 Task: Create Issue Issue0000000076 in Backlog  in Scrum Project Project0000000016 in Jira. Create Issue Issue0000000077 in Backlog  in Scrum Project Project0000000016 in Jira. Create Issue Issue0000000078 in Backlog  in Scrum Project Project0000000016 in Jira. Create Issue Issue0000000079 in Backlog  in Scrum Project Project0000000016 in Jira. Create Issue Issue0000000080 in Backlog  in Scrum Project Project0000000016 in Jira
Action: Mouse moved to (291, 85)
Screenshot: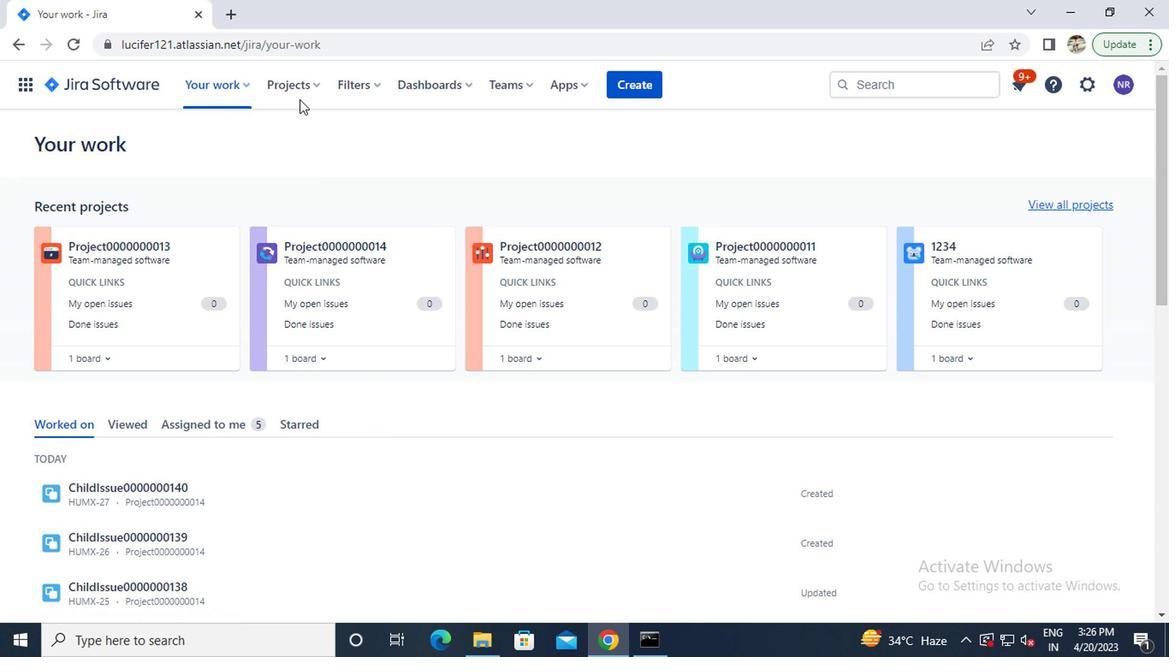 
Action: Mouse pressed left at (291, 85)
Screenshot: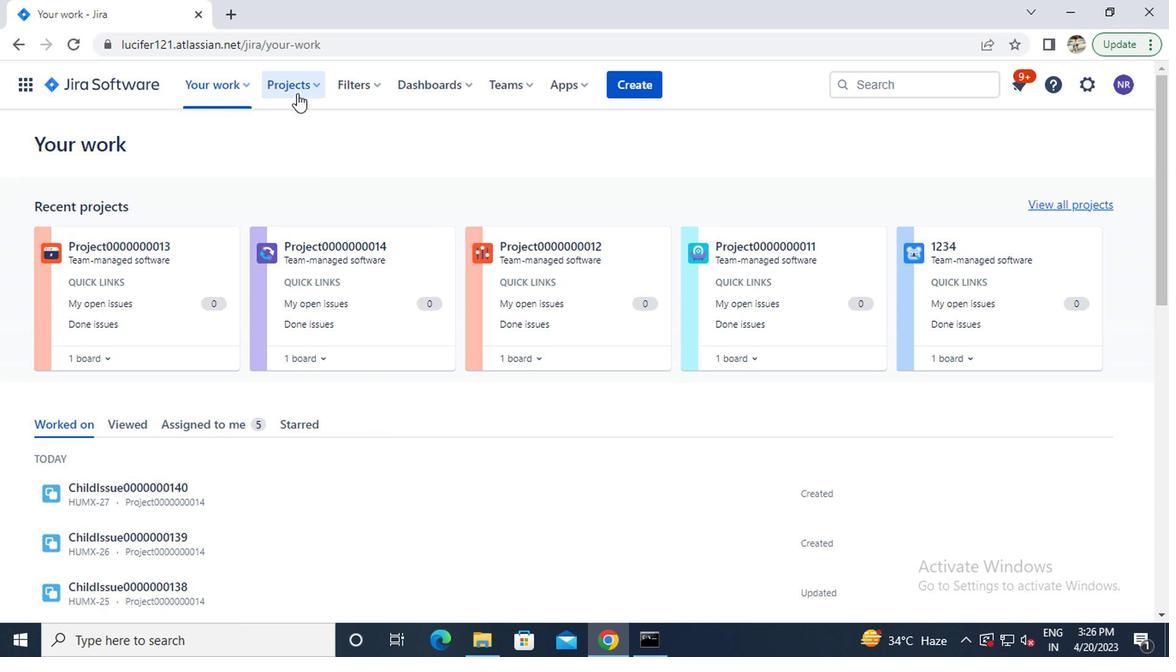 
Action: Mouse moved to (341, 252)
Screenshot: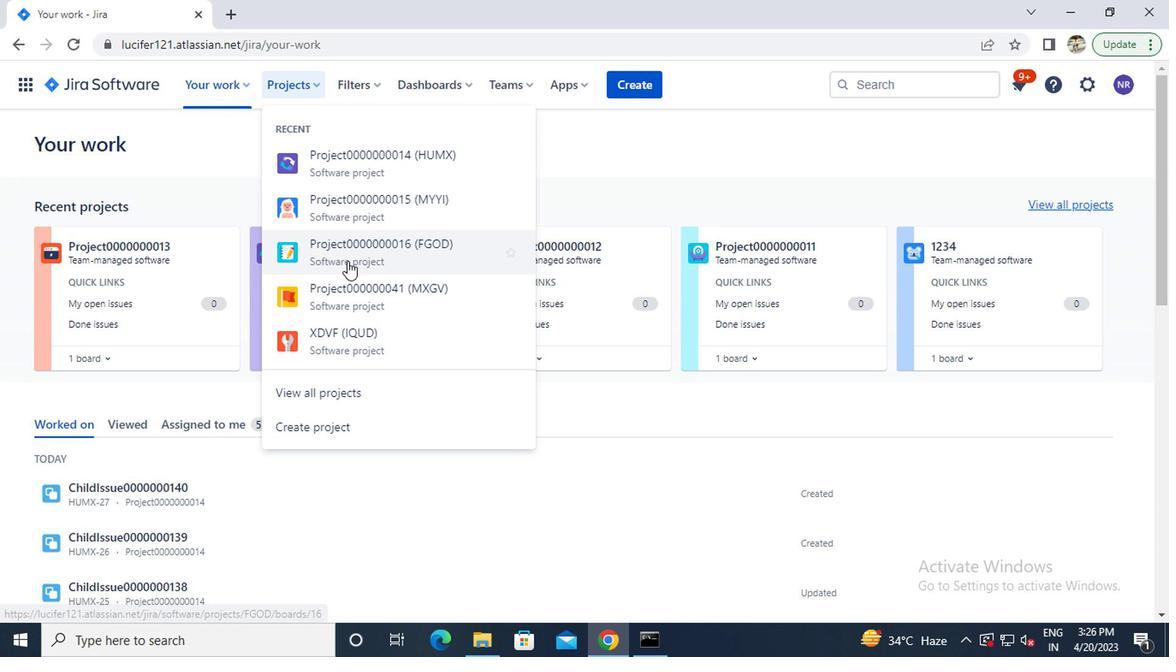 
Action: Mouse pressed left at (341, 252)
Screenshot: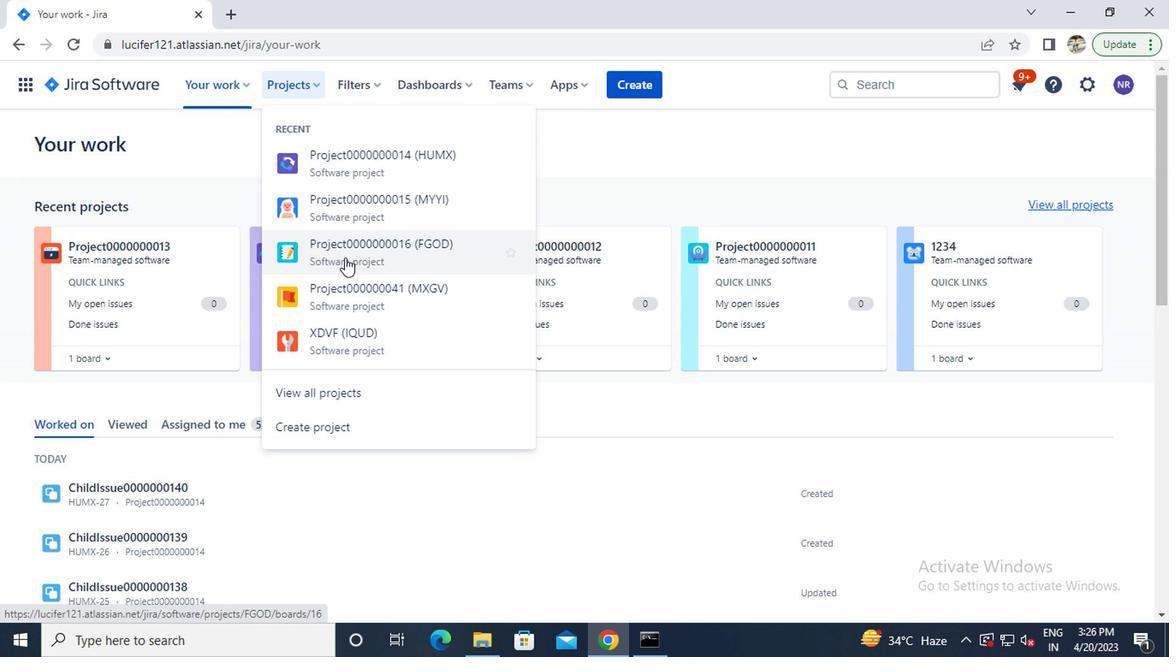 
Action: Mouse moved to (623, 85)
Screenshot: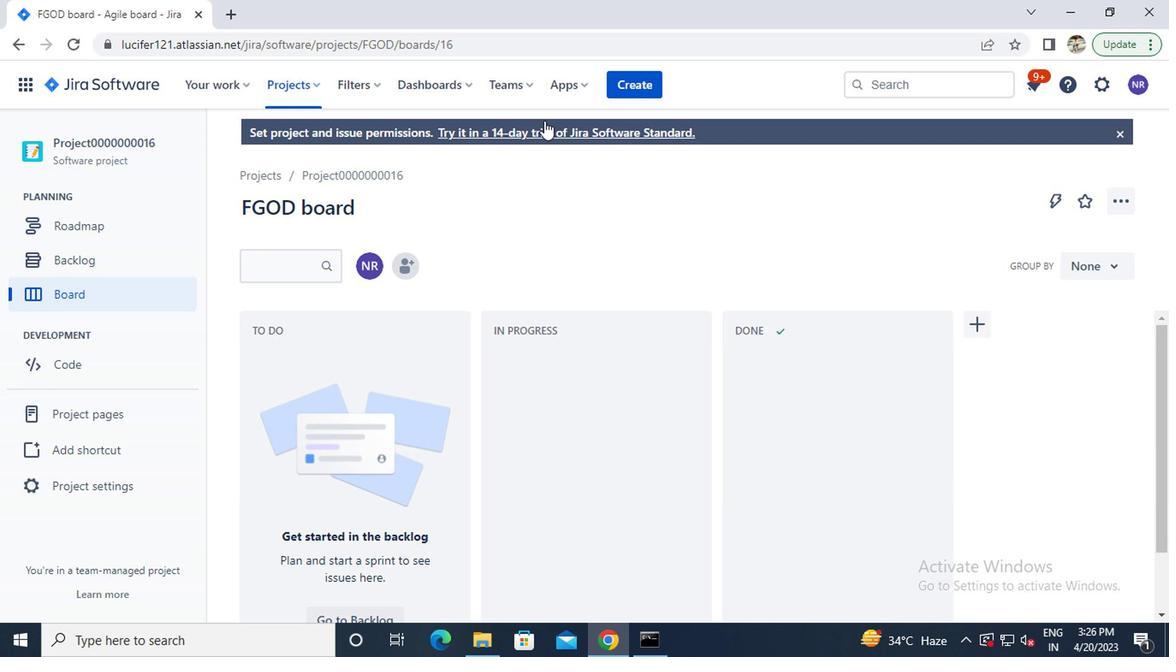
Action: Mouse pressed left at (623, 85)
Screenshot: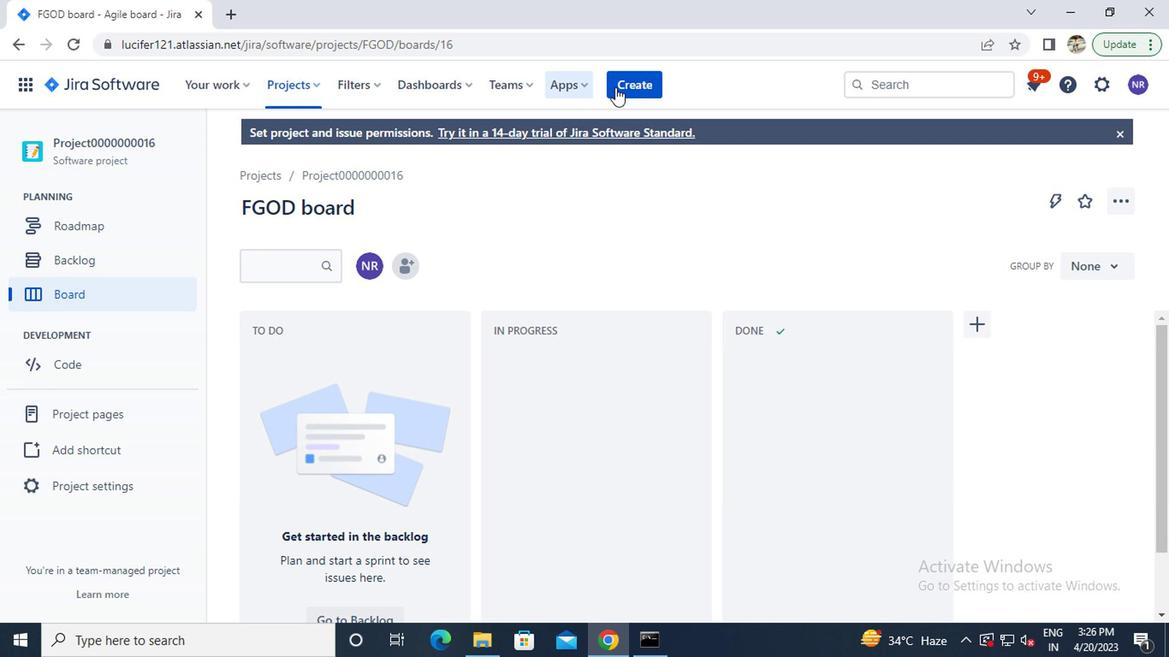 
Action: Mouse moved to (518, 334)
Screenshot: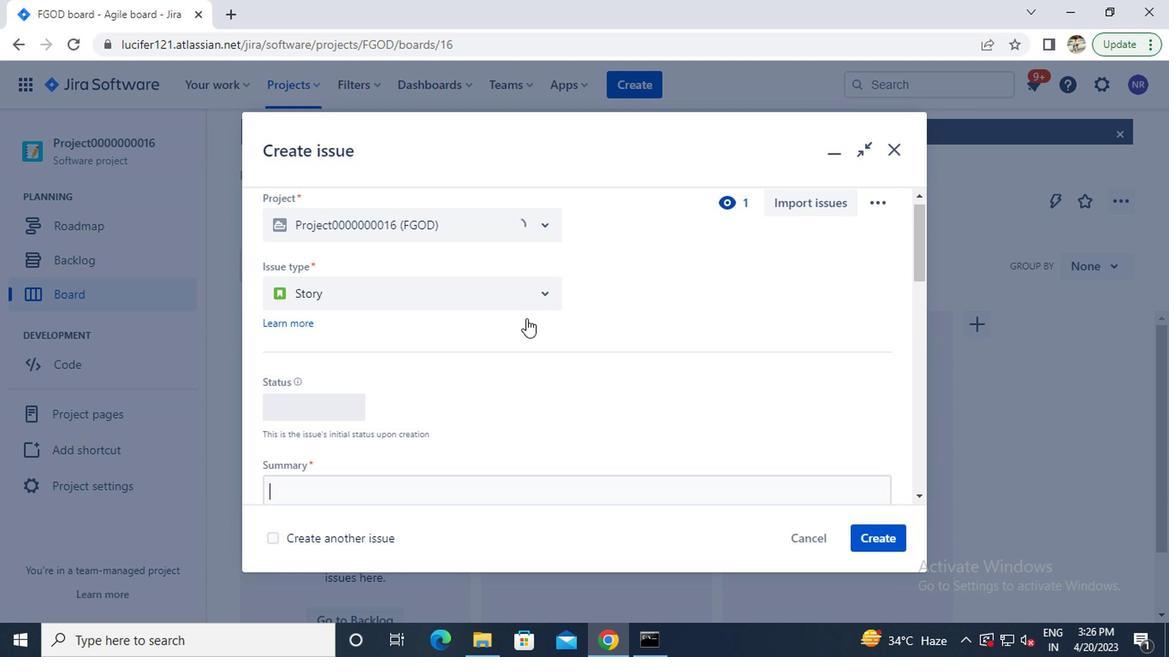 
Action: Mouse scrolled (518, 333) with delta (0, 0)
Screenshot: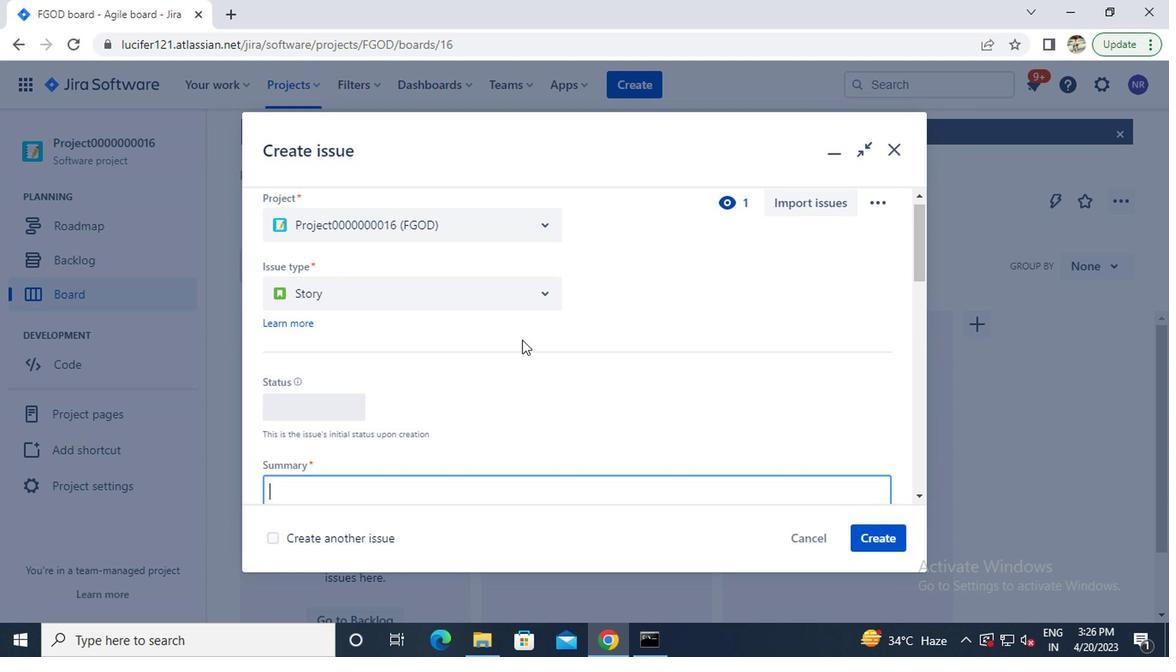 
Action: Mouse moved to (482, 390)
Screenshot: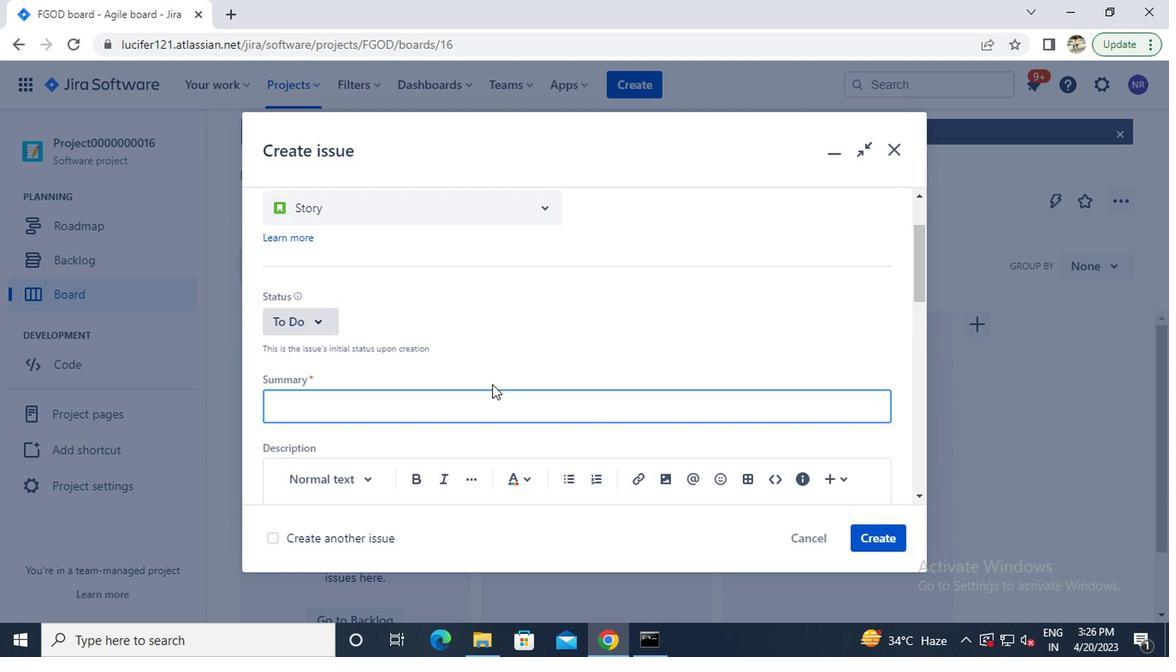 
Action: Mouse pressed left at (482, 390)
Screenshot: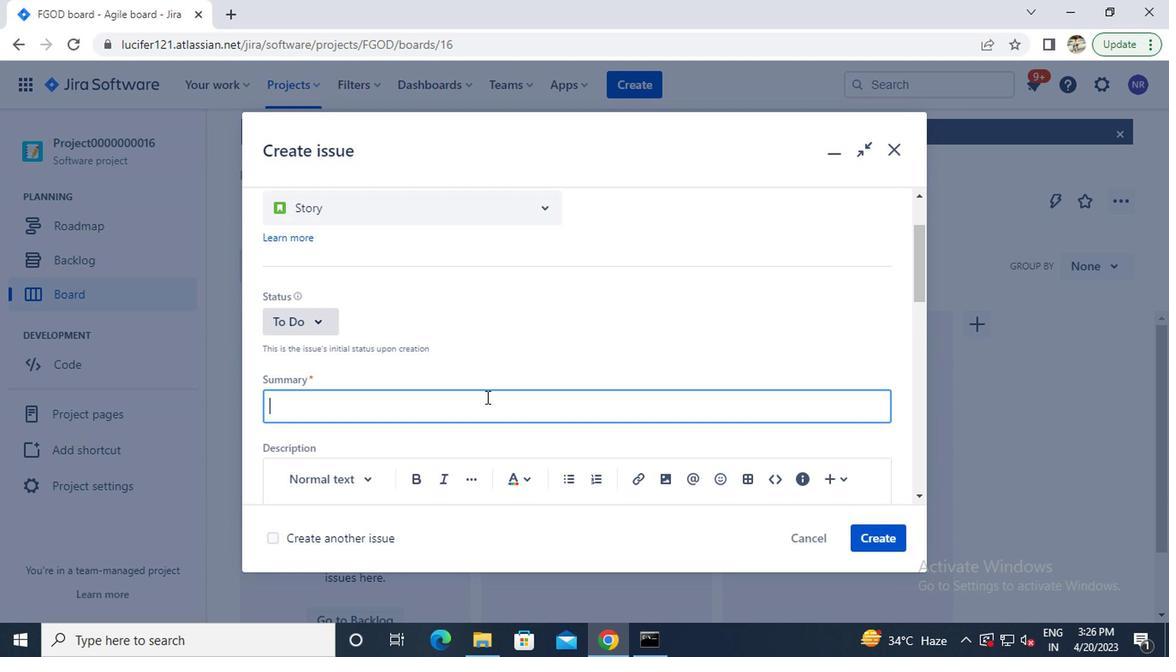 
Action: Key pressed p<Key.caps_lock>roject0000000076<Key.enter>
Screenshot: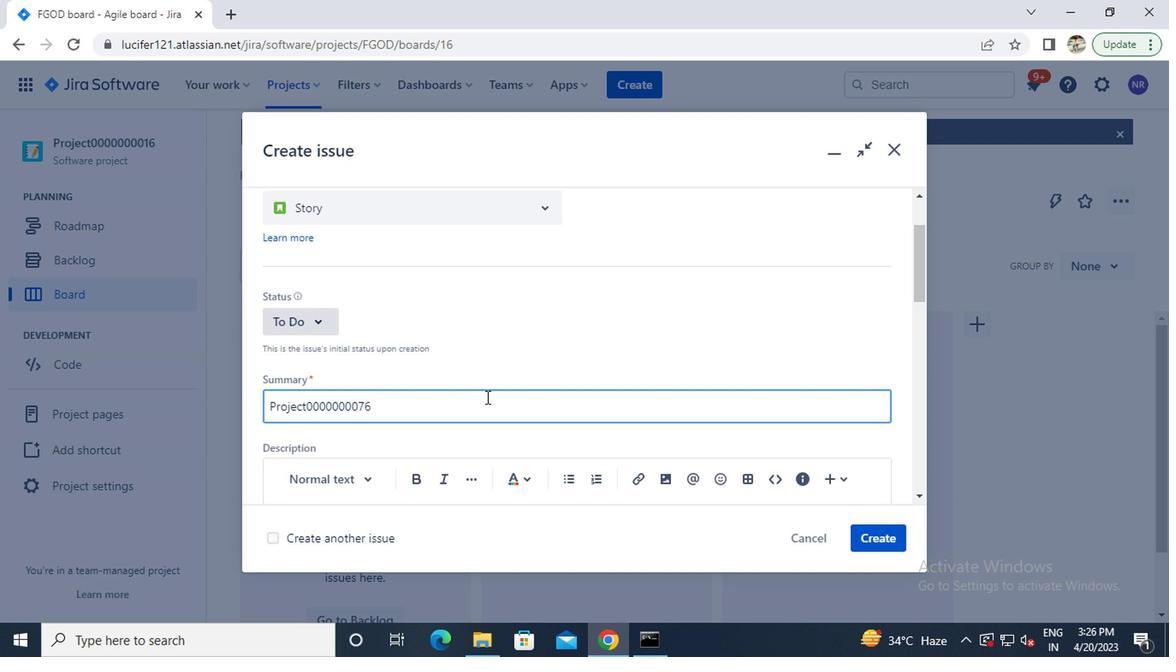 
Action: Mouse moved to (610, 85)
Screenshot: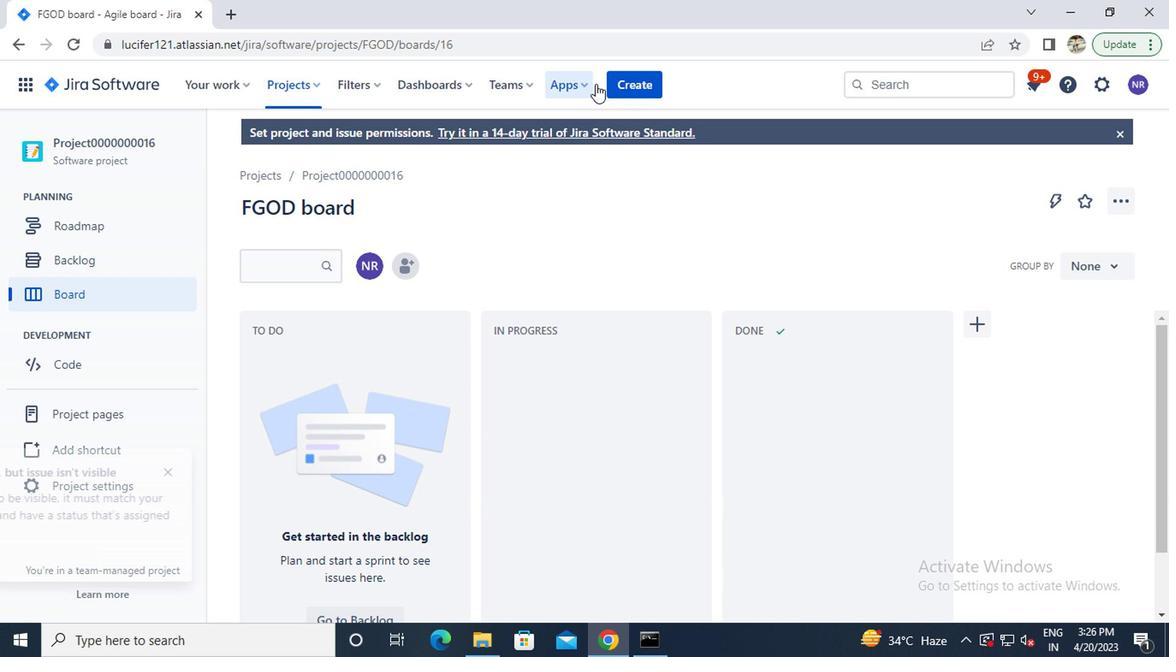 
Action: Mouse pressed left at (610, 85)
Screenshot: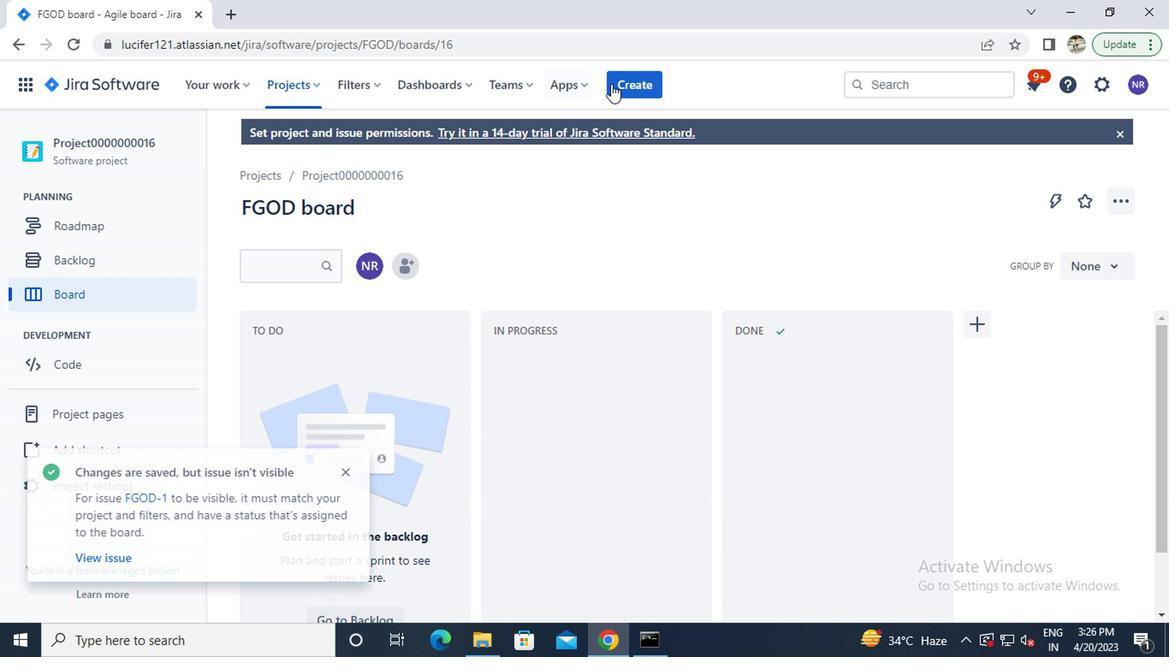 
Action: Mouse moved to (614, 225)
Screenshot: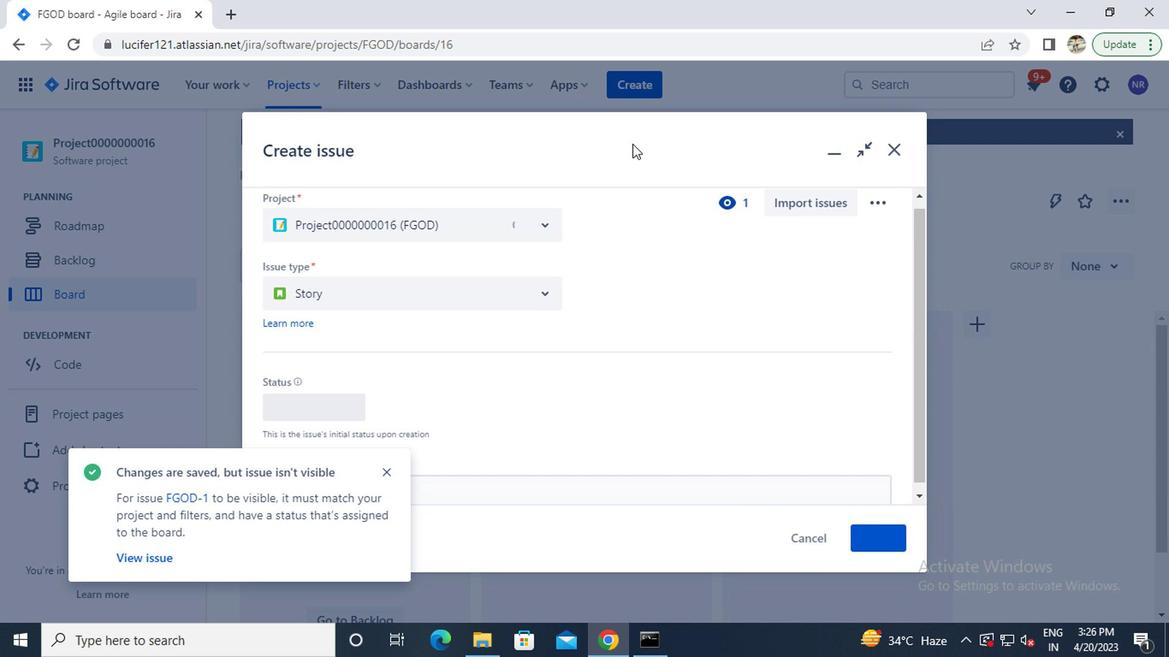 
Action: Mouse scrolled (614, 224) with delta (0, 0)
Screenshot: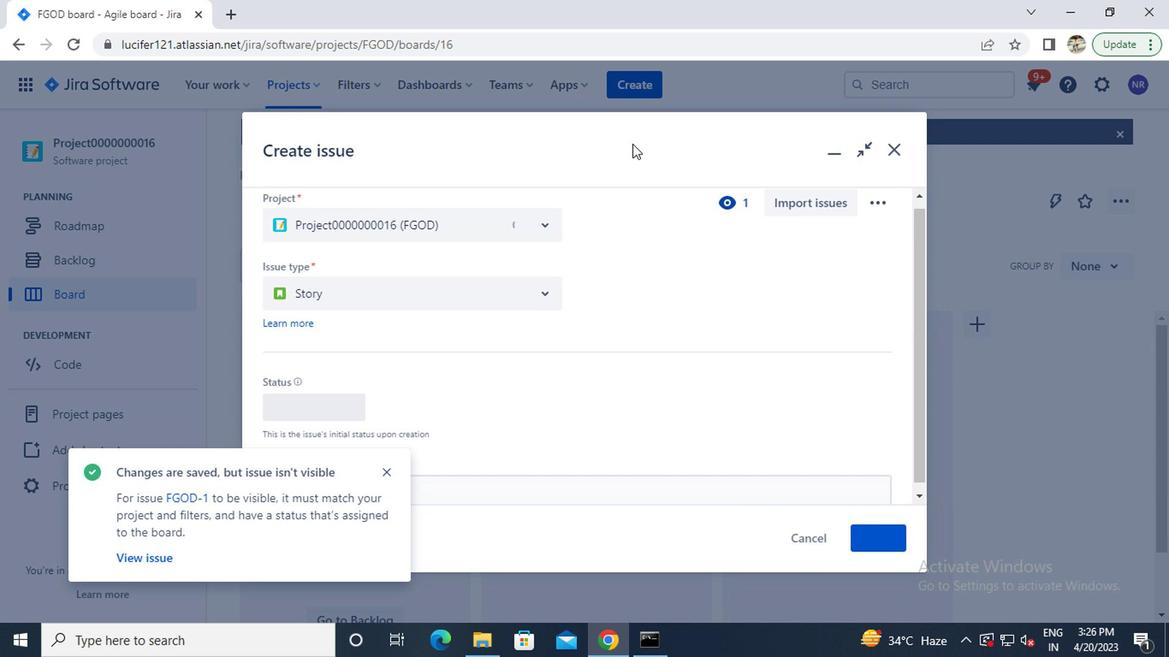 
Action: Mouse moved to (614, 228)
Screenshot: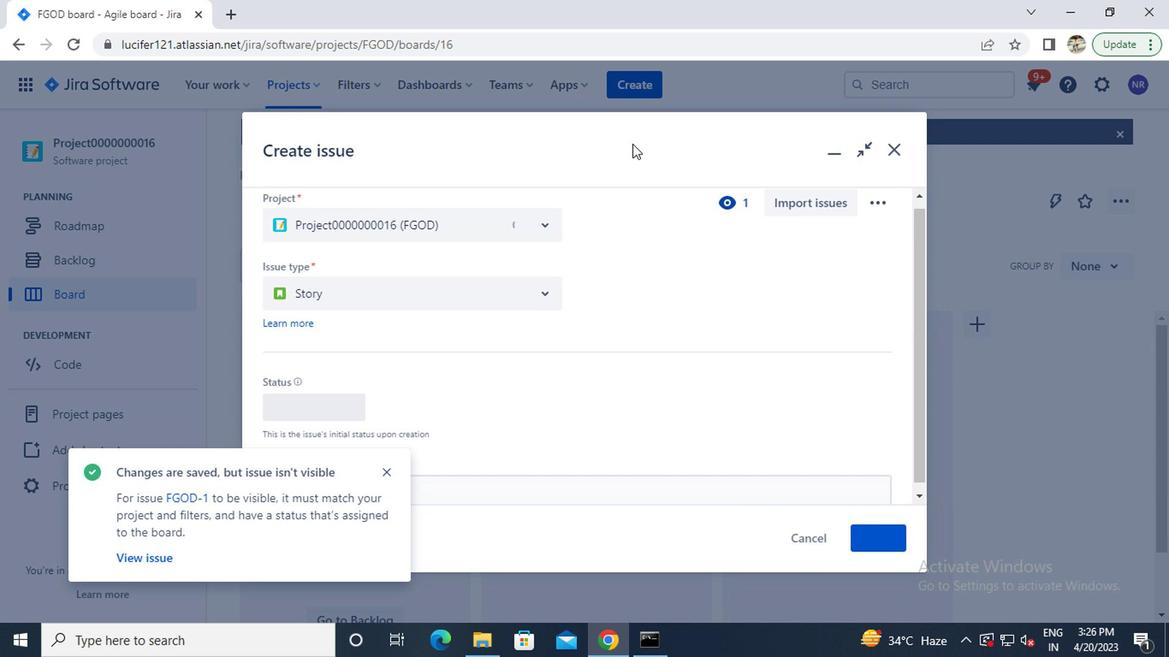 
Action: Mouse scrolled (614, 227) with delta (0, -1)
Screenshot: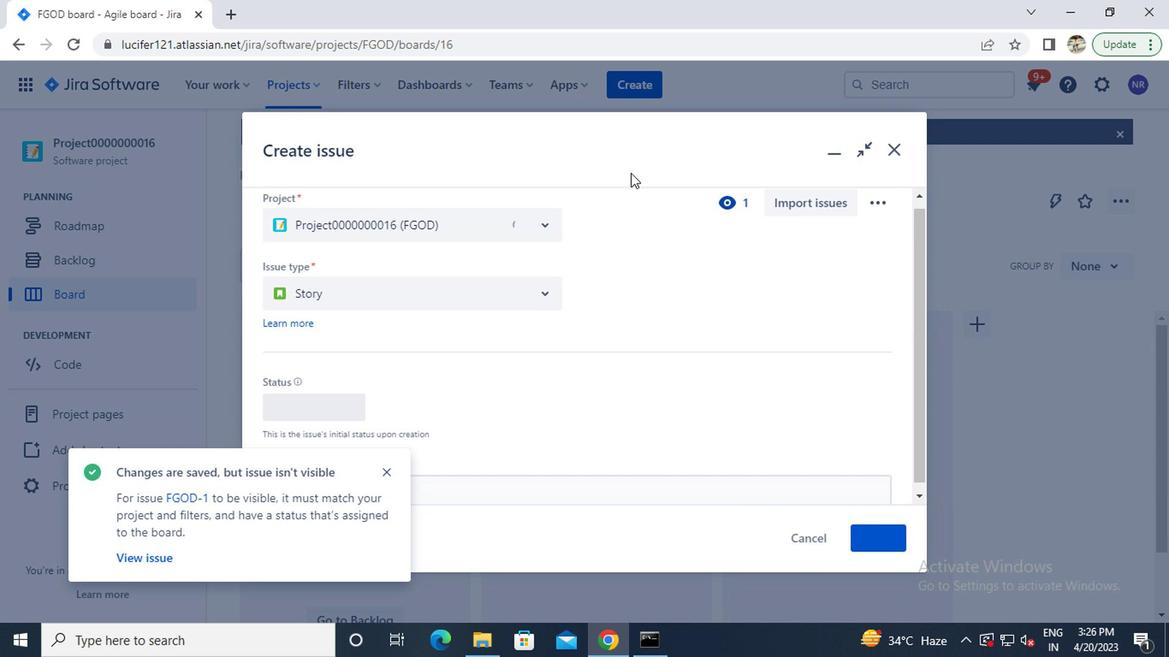 
Action: Mouse scrolled (614, 227) with delta (0, -1)
Screenshot: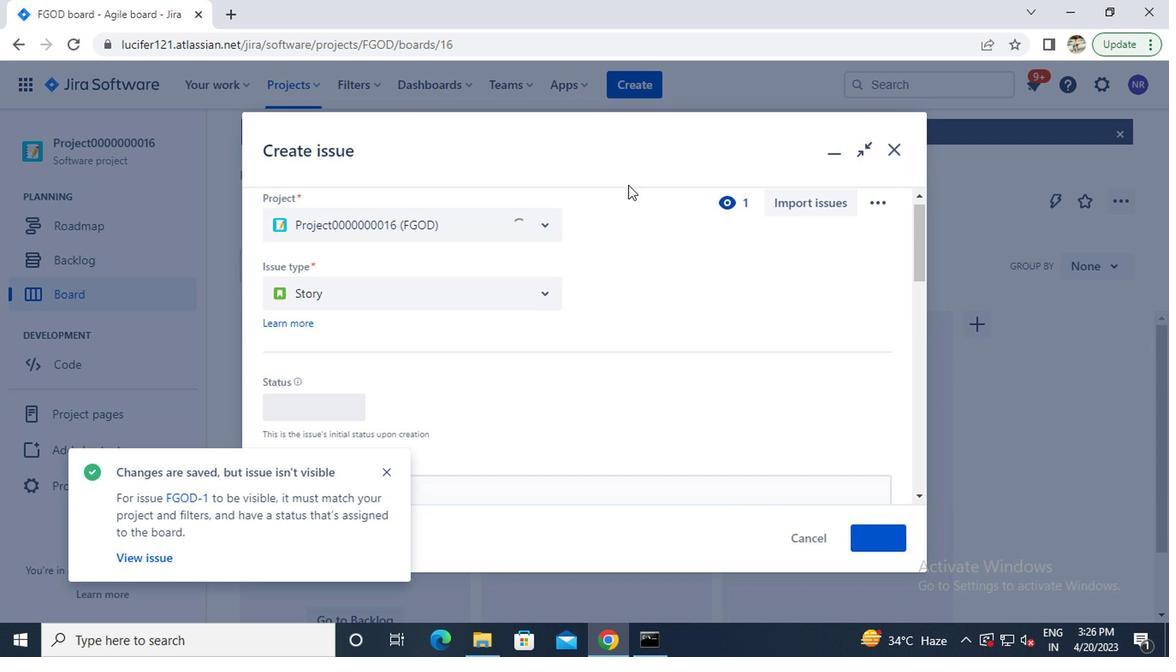 
Action: Mouse moved to (614, 232)
Screenshot: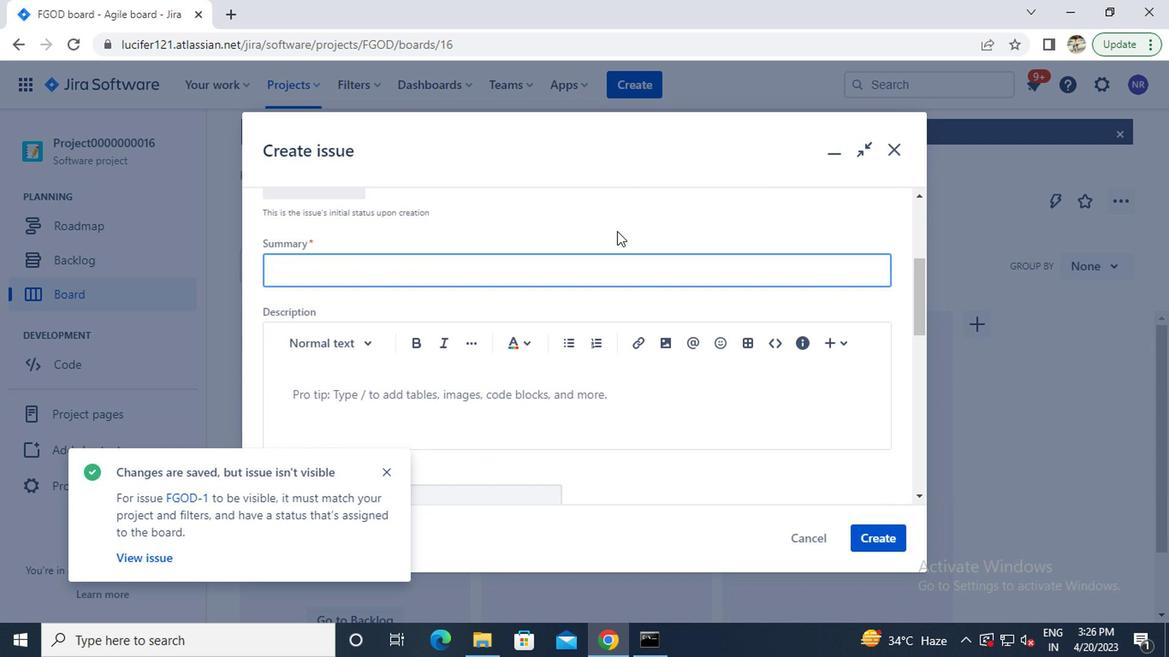 
Action: Mouse pressed left at (614, 232)
Screenshot: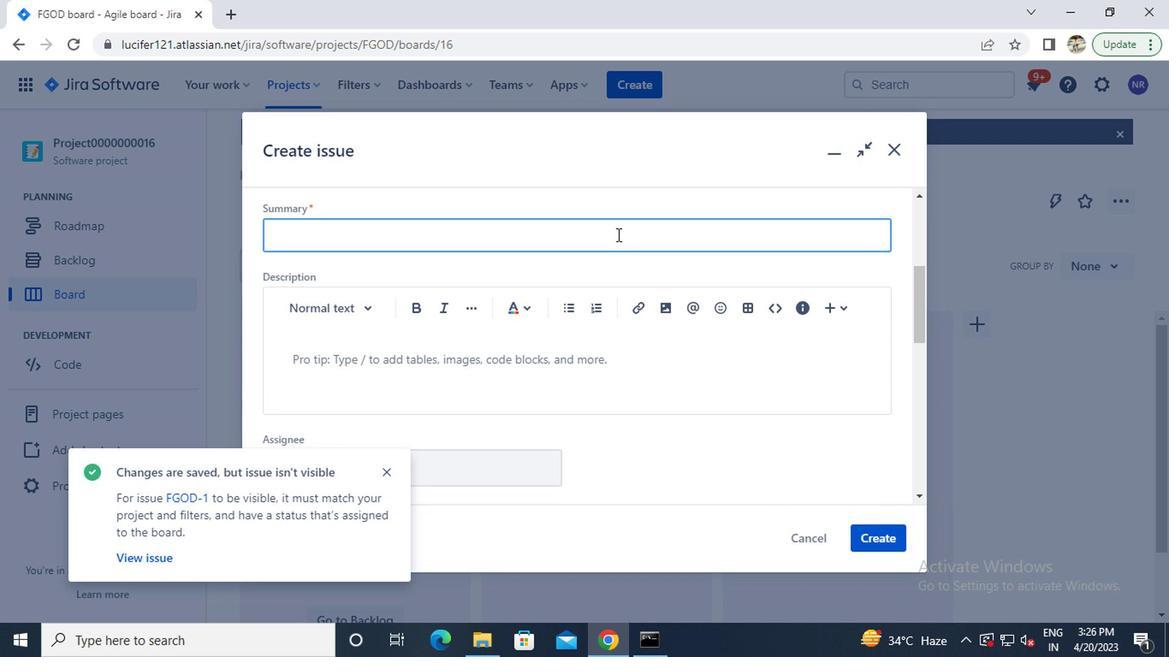 
Action: Key pressed <Key.caps_lock>p<Key.caps_lock>roject000000000<Key.backspace>77<Key.enter>
Screenshot: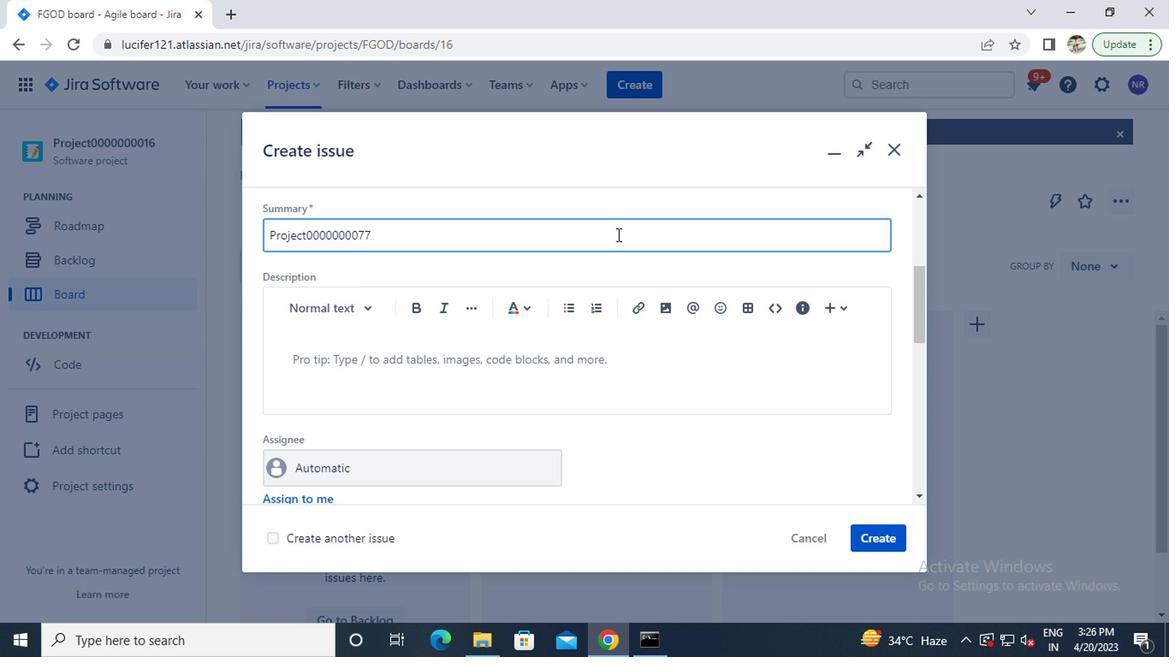 
Action: Mouse moved to (624, 79)
Screenshot: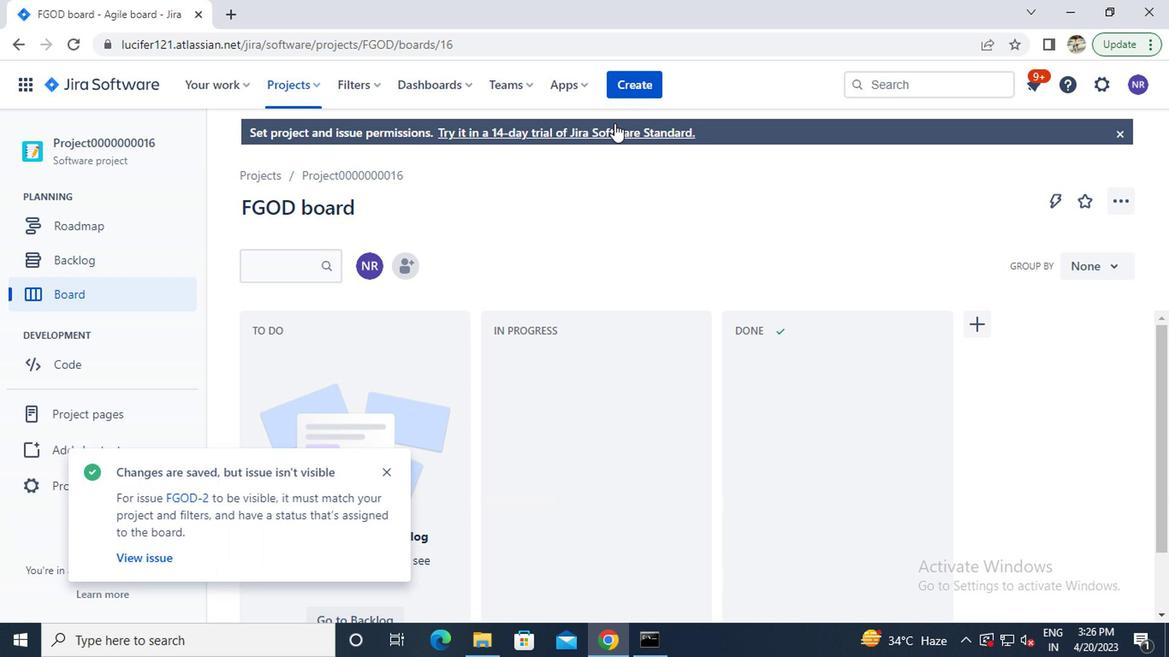 
Action: Mouse pressed left at (624, 79)
Screenshot: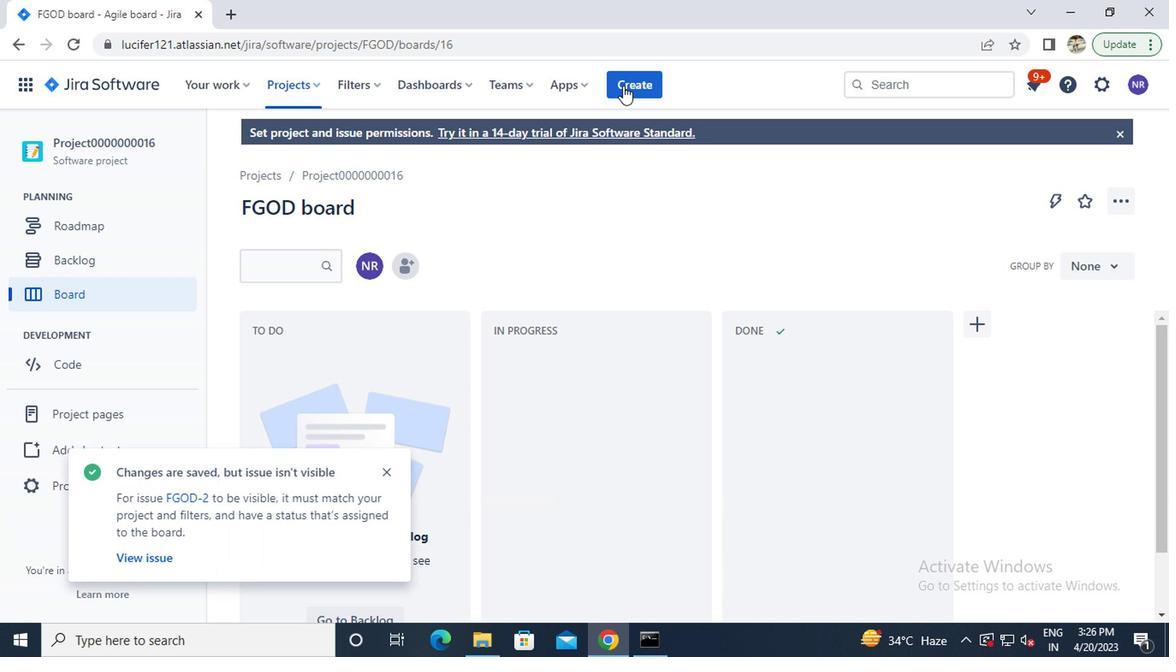 
Action: Mouse moved to (620, 258)
Screenshot: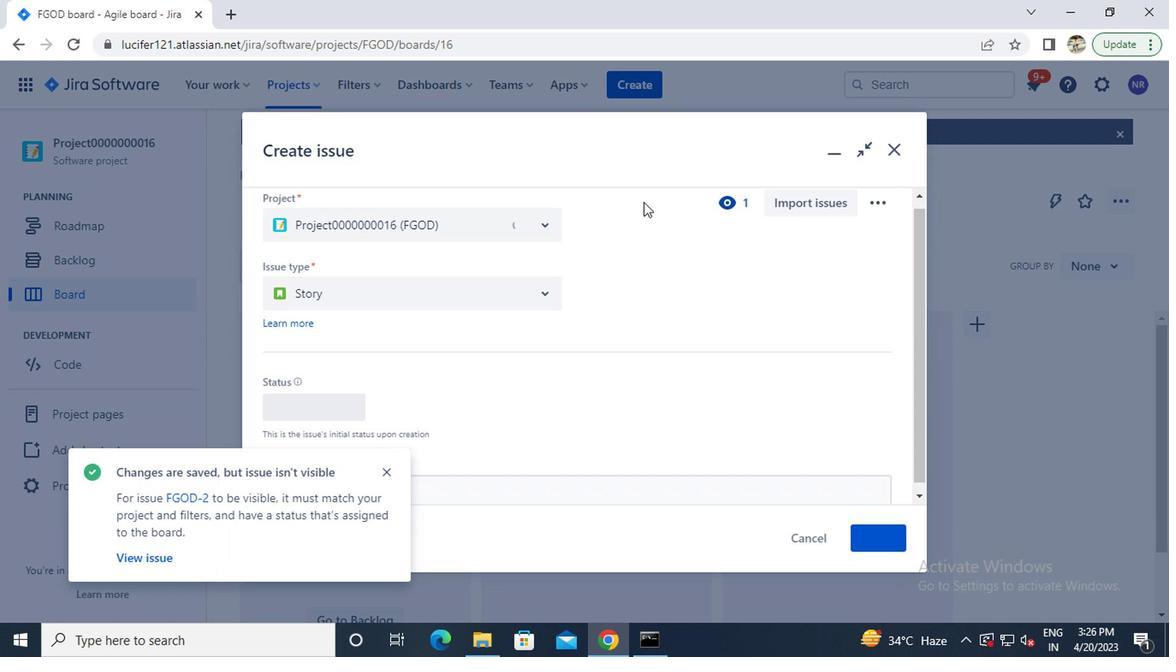
Action: Mouse scrolled (620, 258) with delta (0, 0)
Screenshot: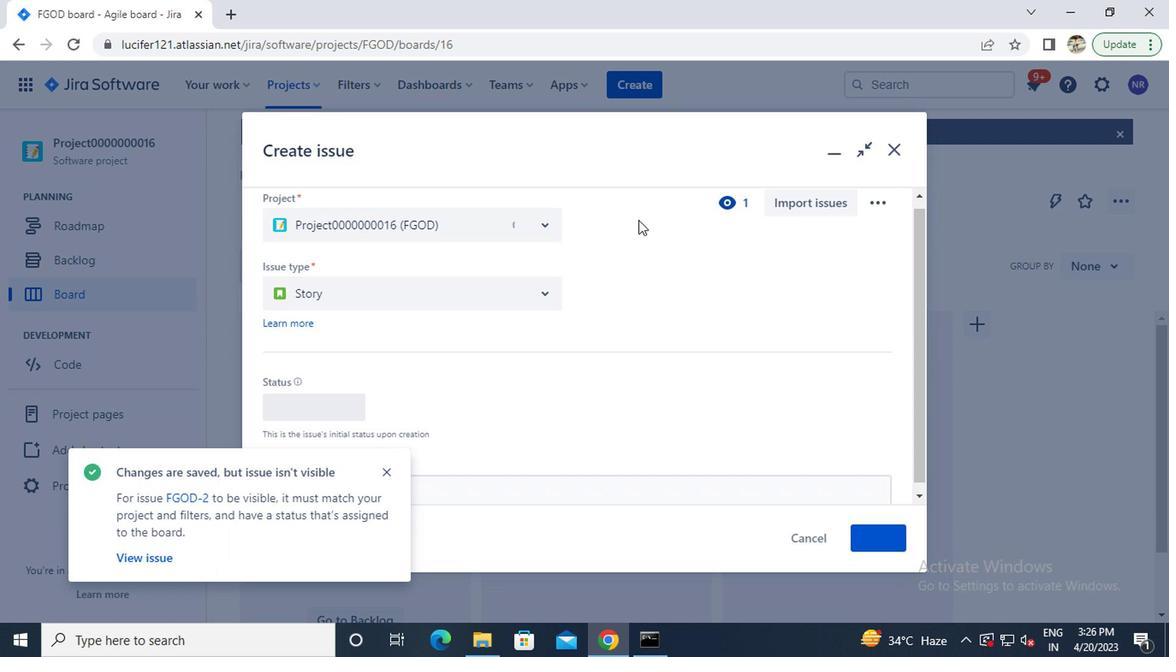 
Action: Mouse scrolled (620, 258) with delta (0, 0)
Screenshot: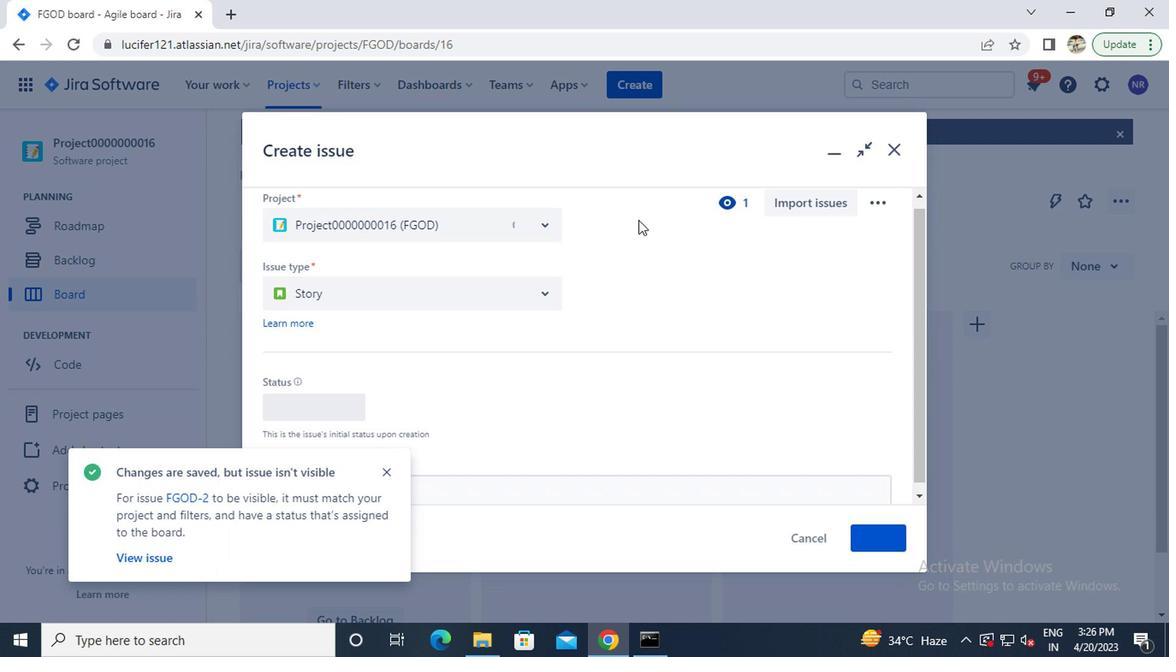 
Action: Mouse scrolled (620, 258) with delta (0, 0)
Screenshot: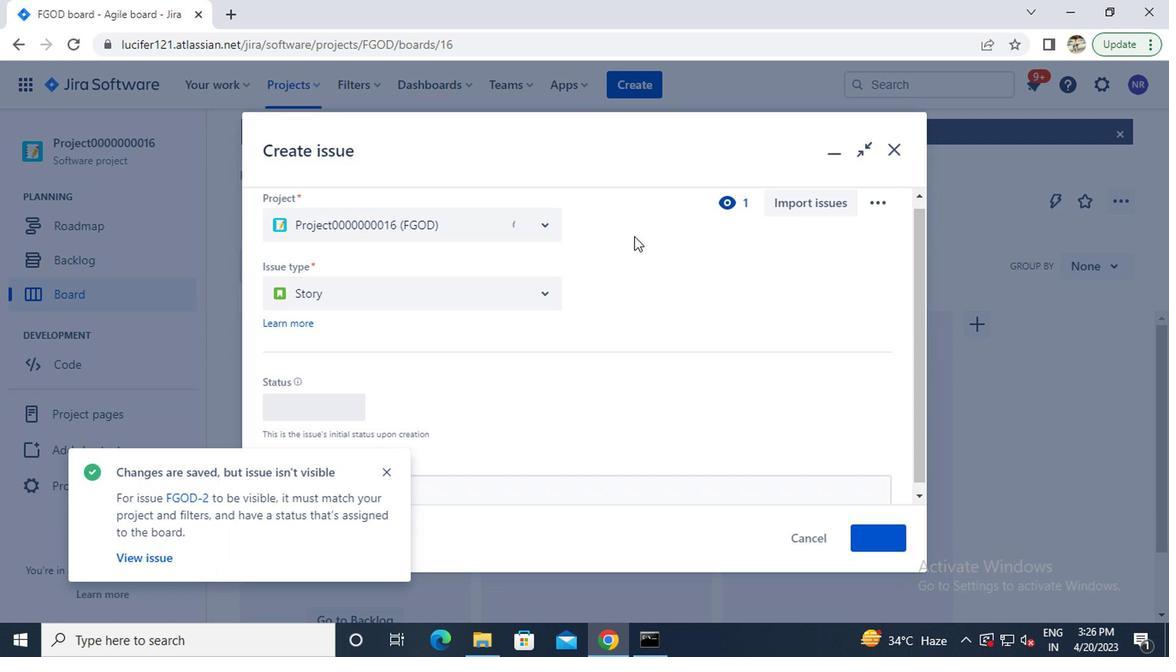 
Action: Mouse moved to (604, 236)
Screenshot: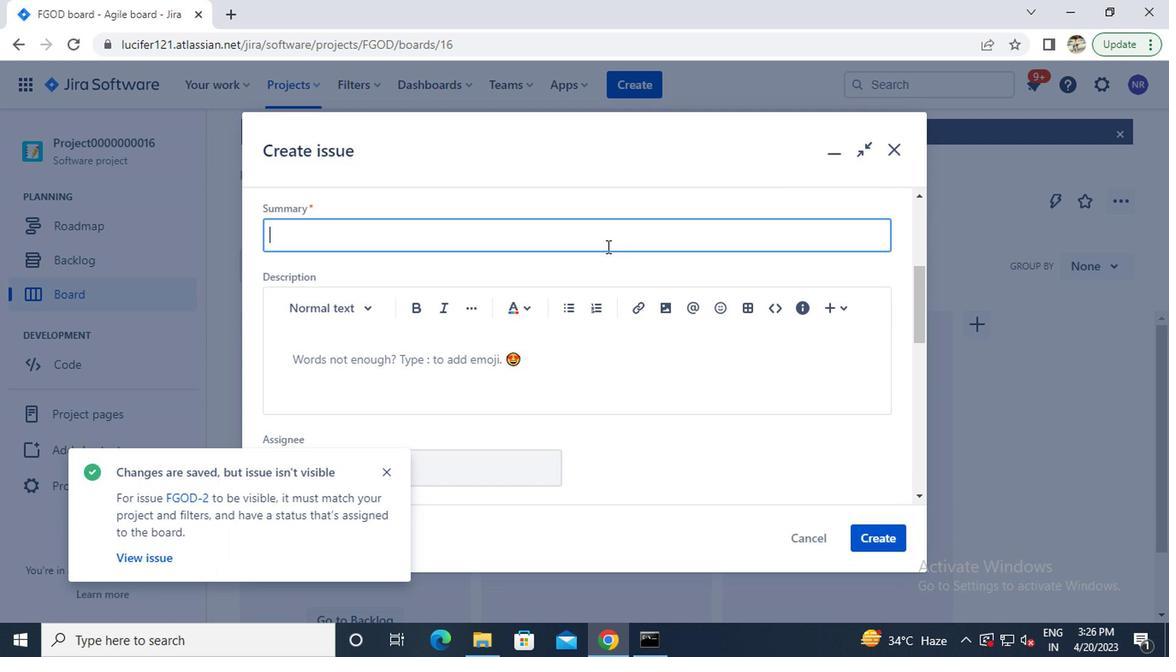 
Action: Mouse pressed left at (604, 236)
Screenshot: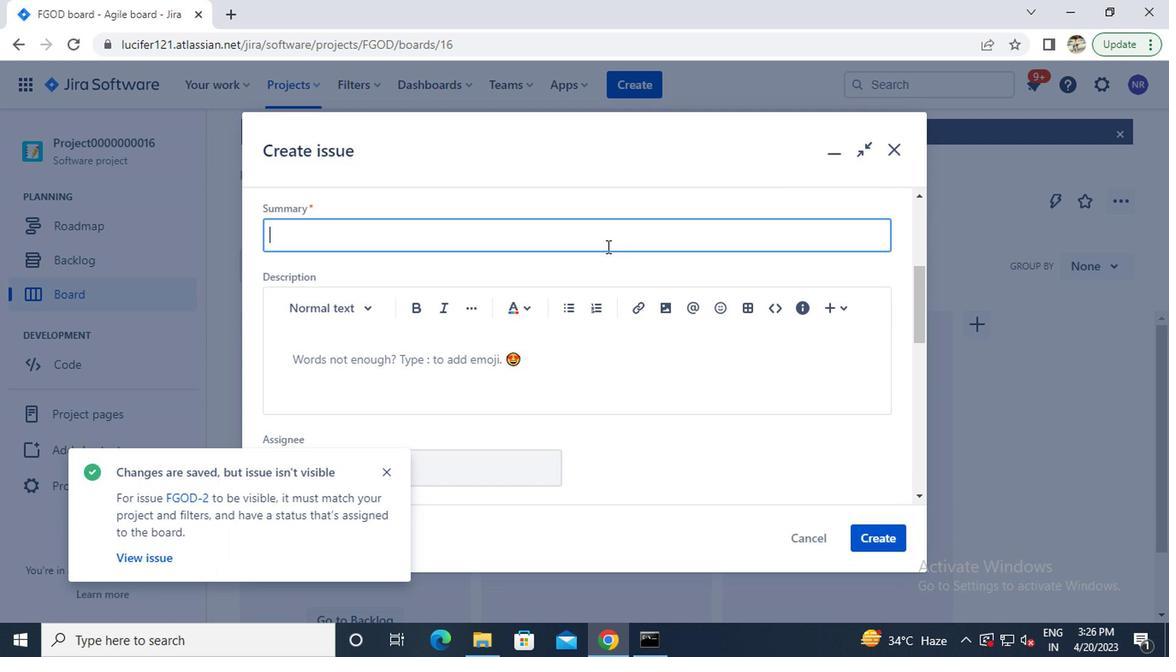 
Action: Mouse moved to (604, 236)
Screenshot: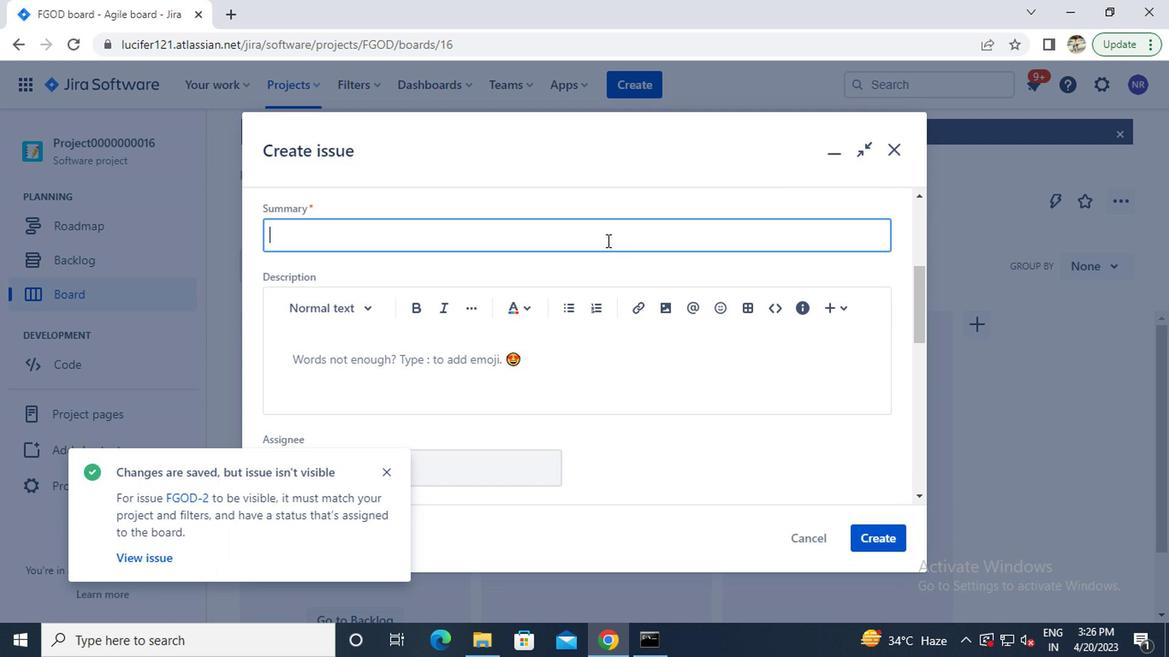 
Action: Key pressed <Key.caps_lock>p<Key.caps_lock>roject0000000078<Key.enter>
Screenshot: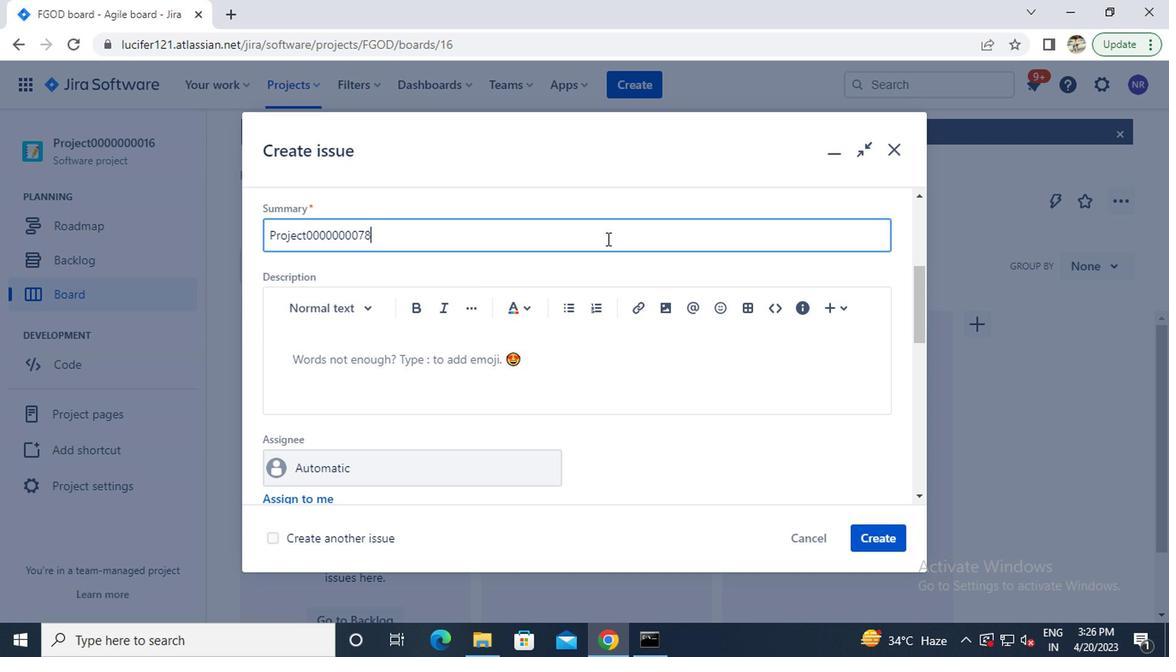 
Action: Mouse moved to (633, 90)
Screenshot: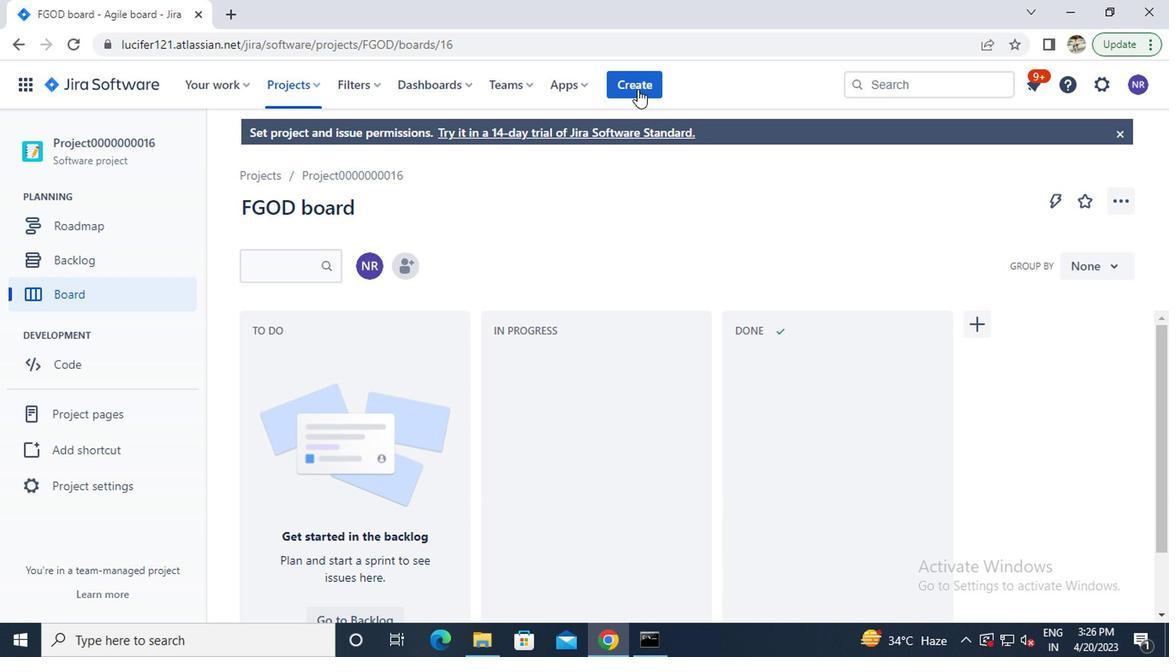 
Action: Mouse pressed left at (633, 90)
Screenshot: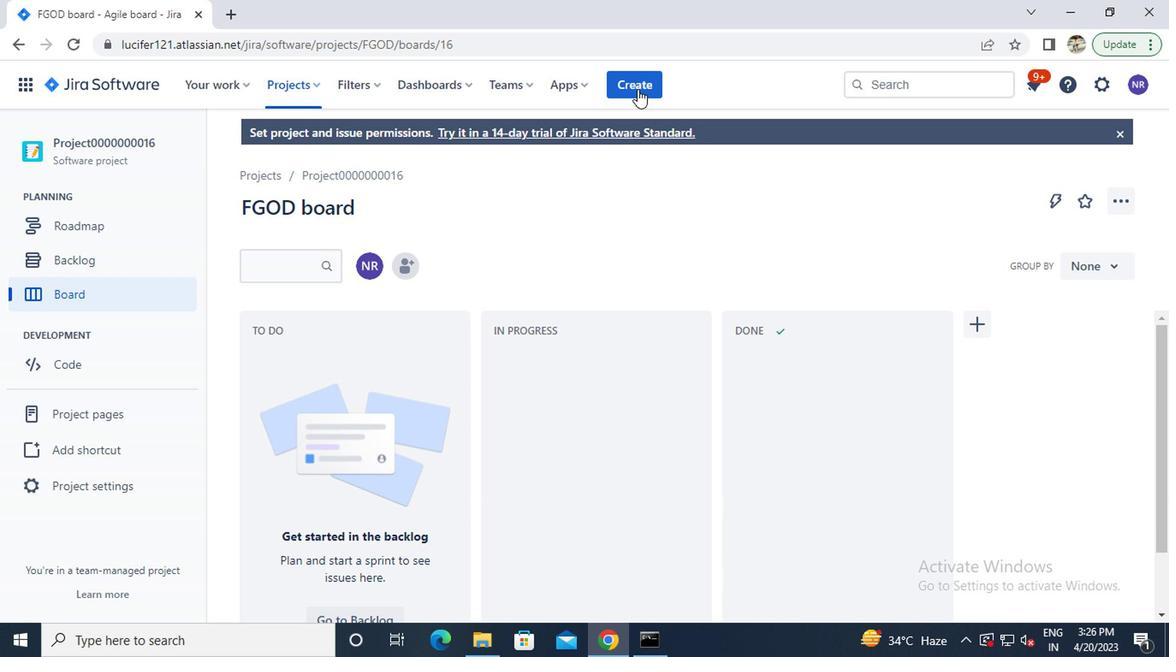 
Action: Mouse moved to (632, 218)
Screenshot: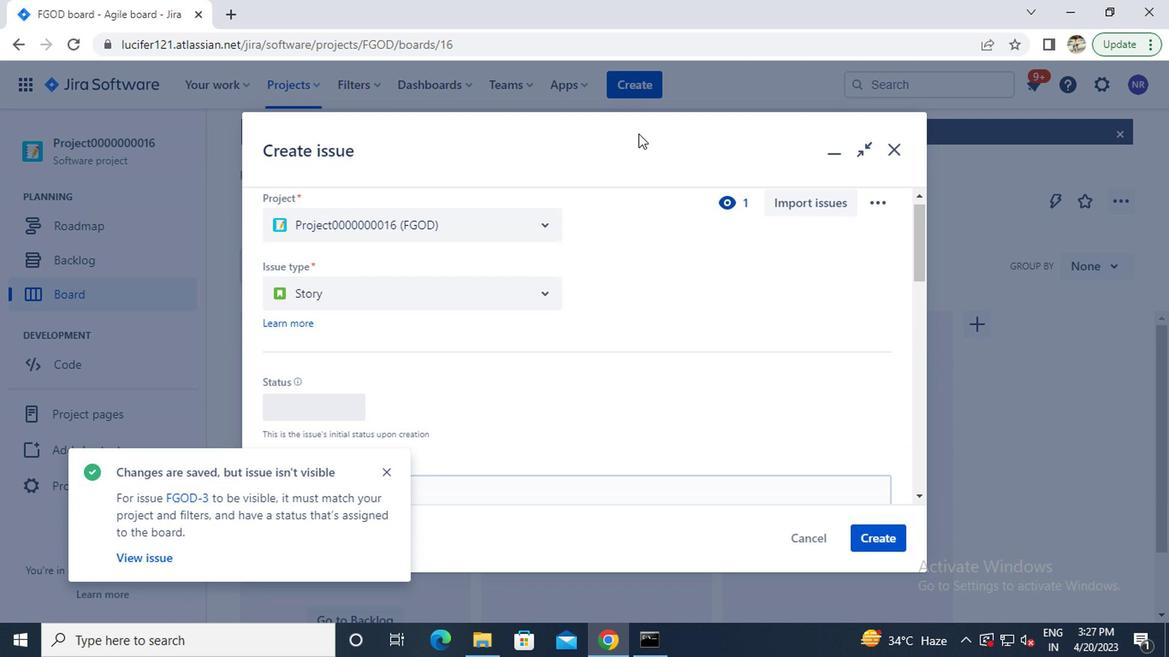 
Action: Mouse scrolled (632, 217) with delta (0, 0)
Screenshot: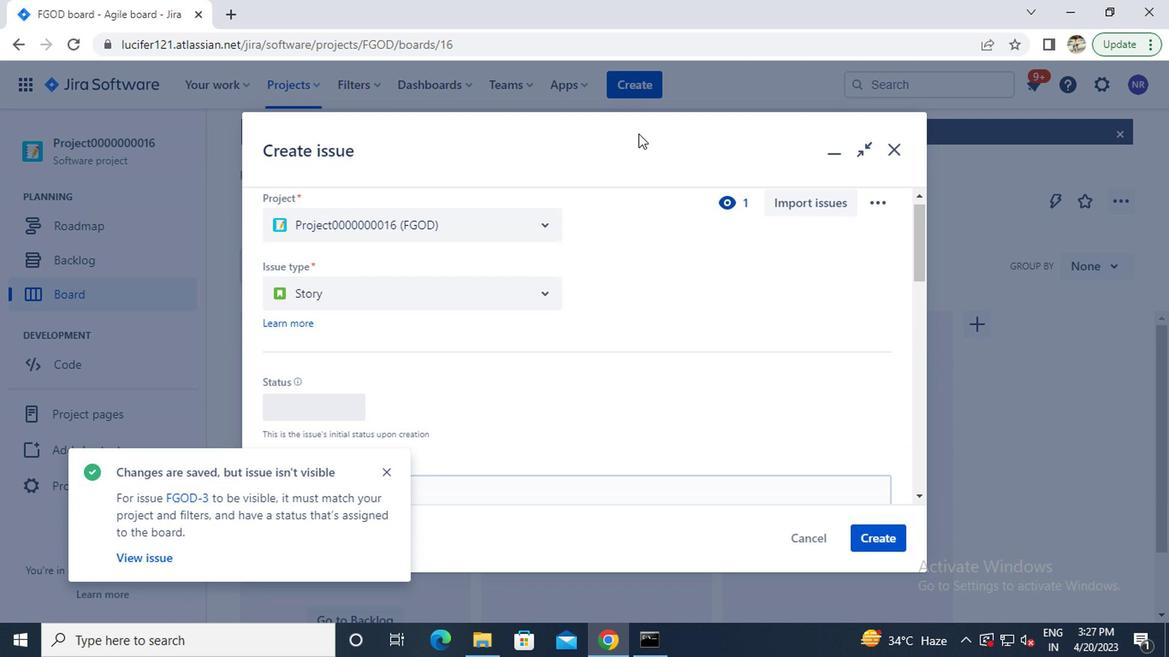 
Action: Mouse scrolled (632, 217) with delta (0, 0)
Screenshot: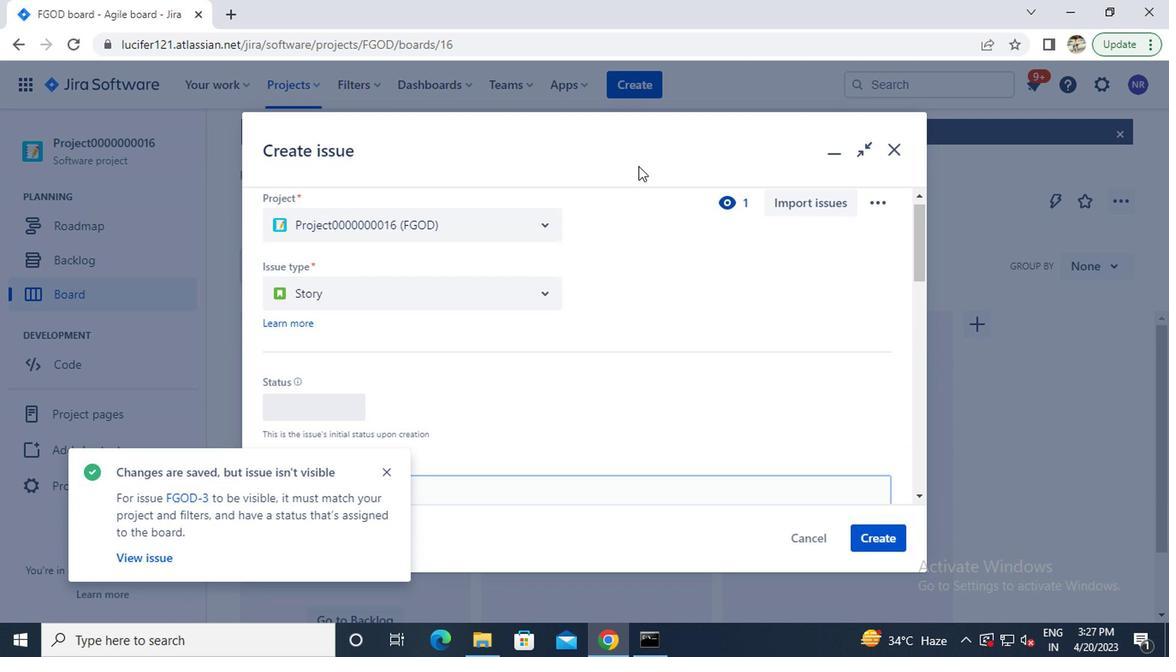 
Action: Mouse moved to (596, 311)
Screenshot: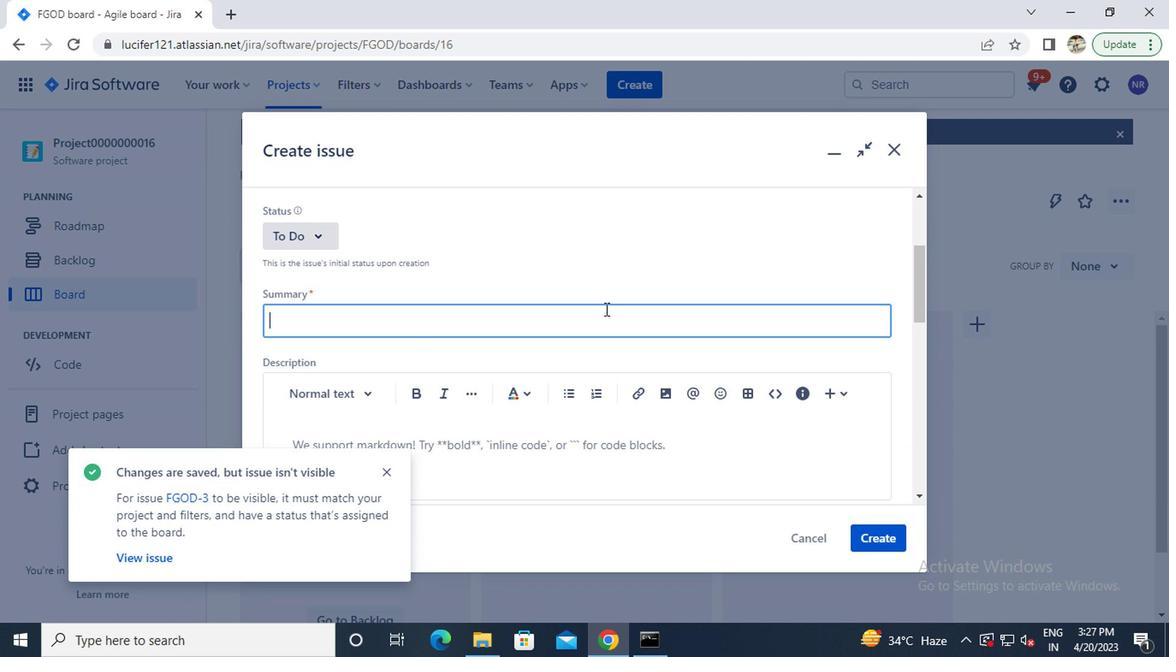 
Action: Mouse pressed left at (596, 311)
Screenshot: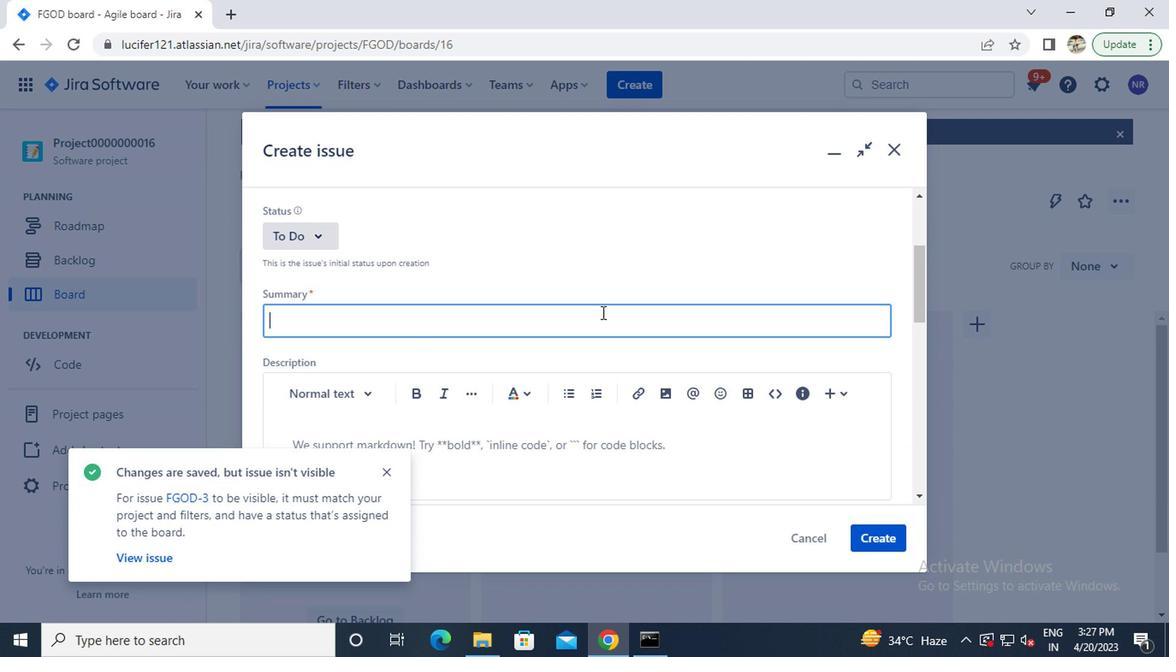 
Action: Key pressed <Key.caps_lock>p<Key.caps_lock>roject000
Screenshot: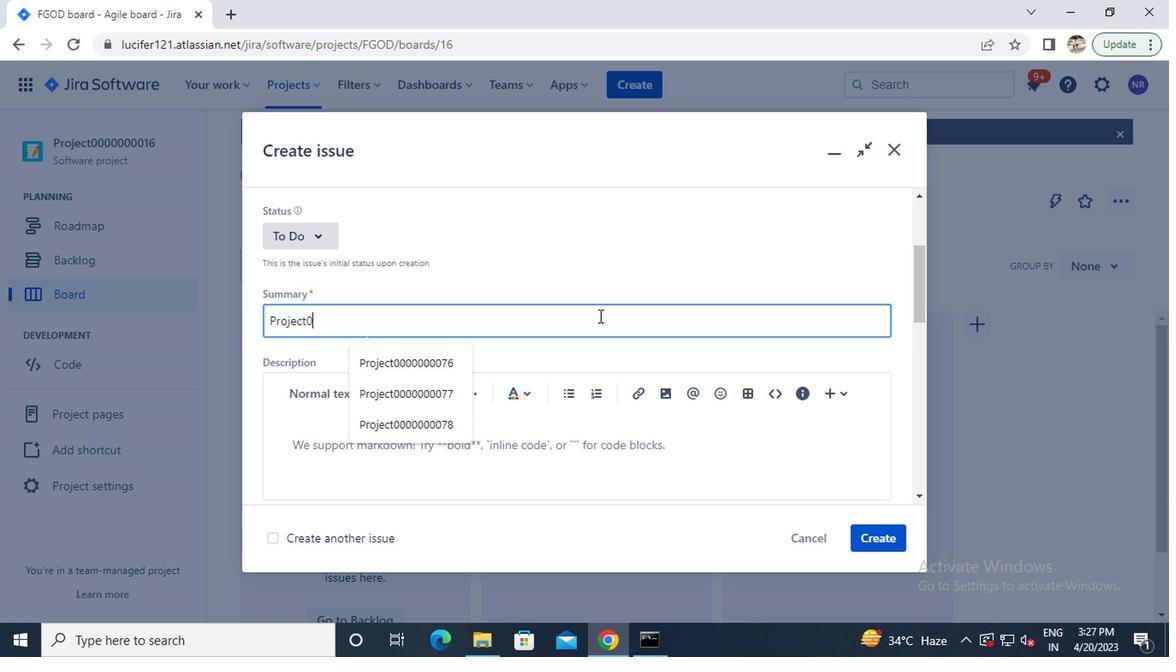 
Action: Mouse moved to (595, 311)
Screenshot: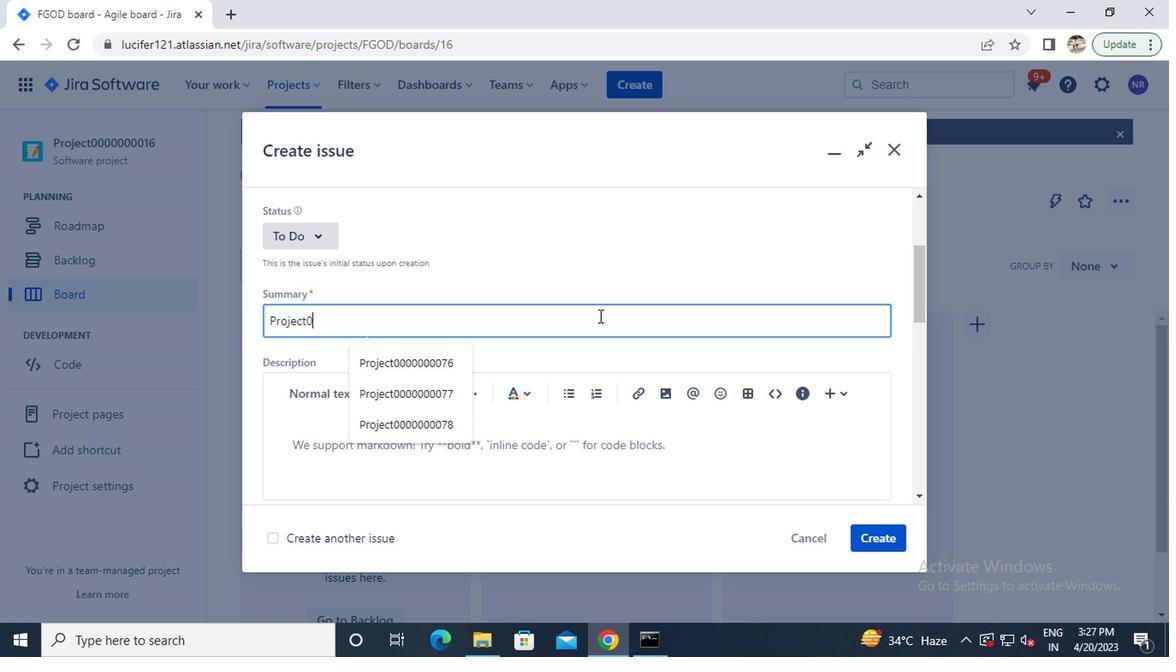 
Action: Key pressed 0000079<Key.enter>
Screenshot: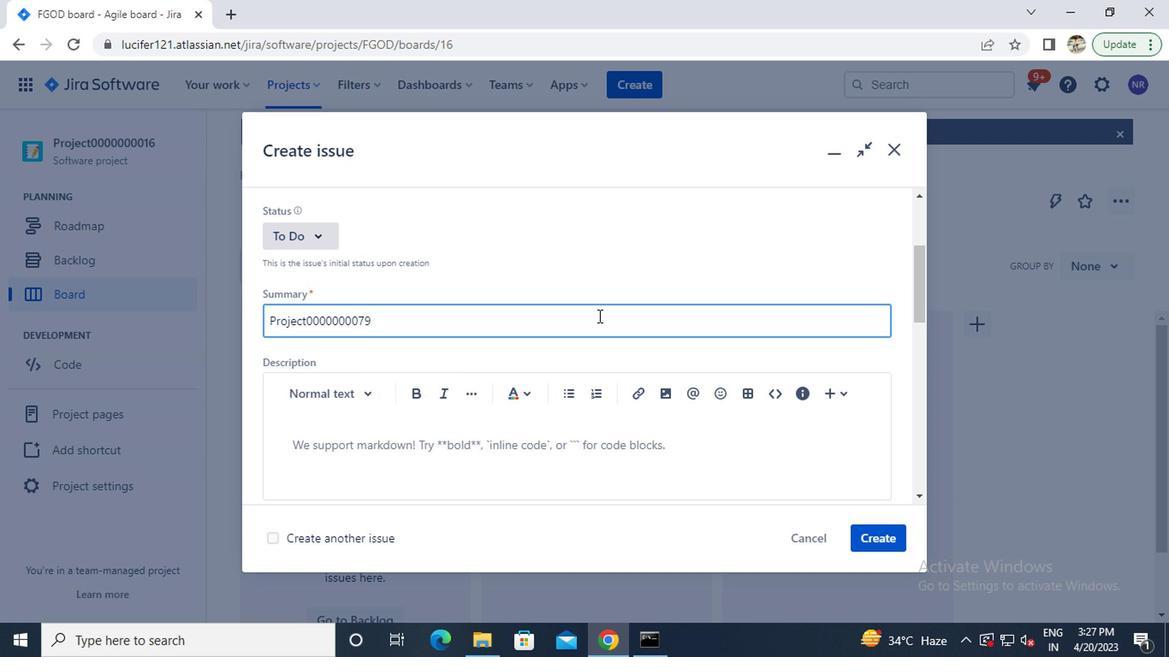 
Action: Mouse moved to (626, 91)
Screenshot: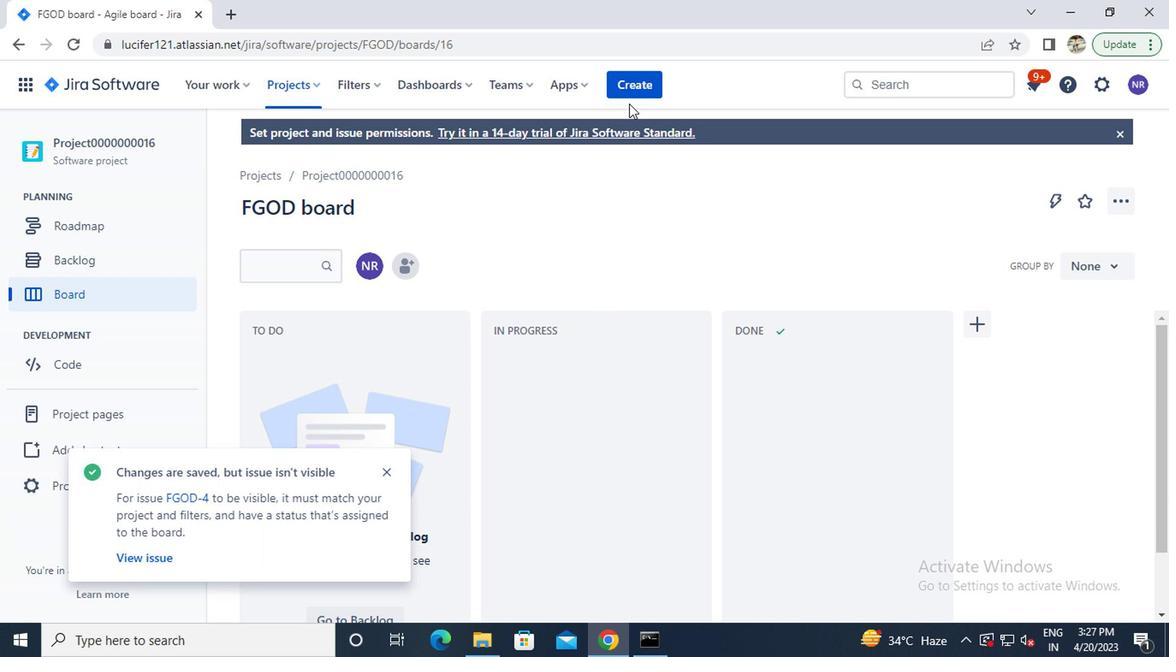 
Action: Mouse pressed left at (626, 91)
Screenshot: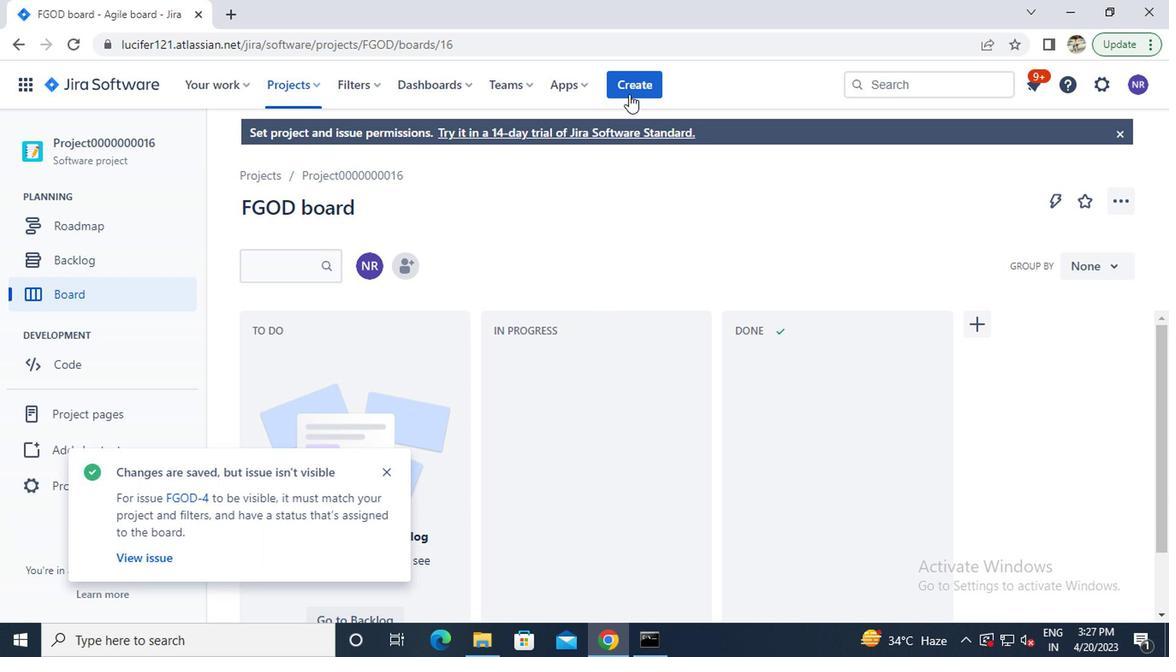 
Action: Mouse moved to (625, 378)
Screenshot: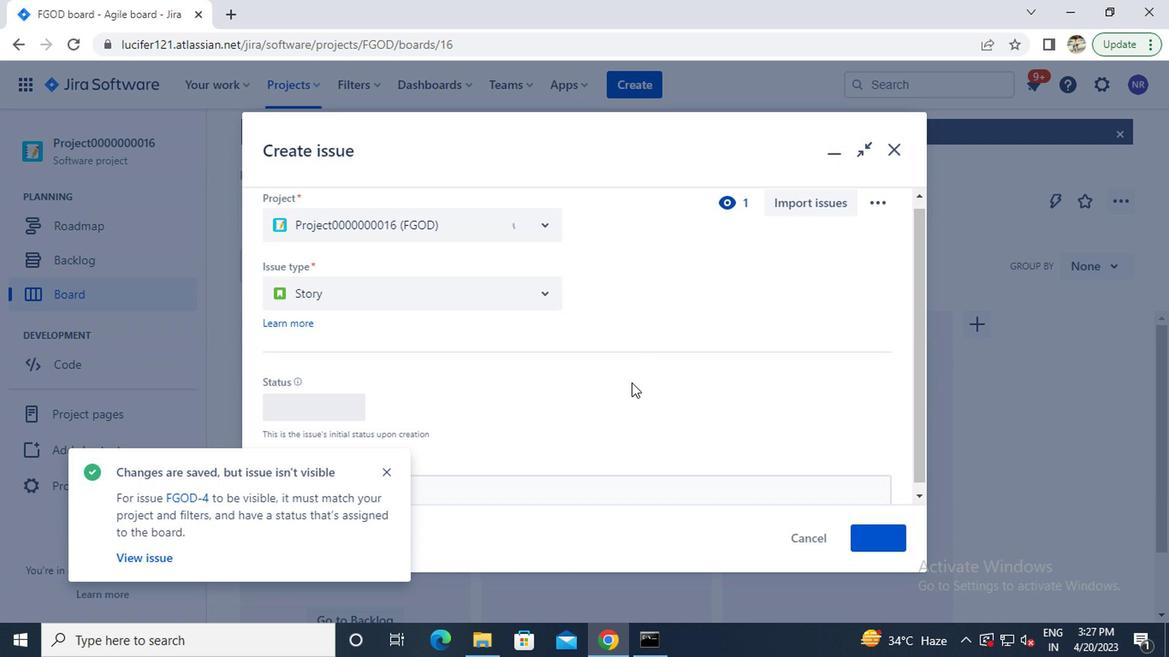 
Action: Mouse scrolled (625, 377) with delta (0, 0)
Screenshot: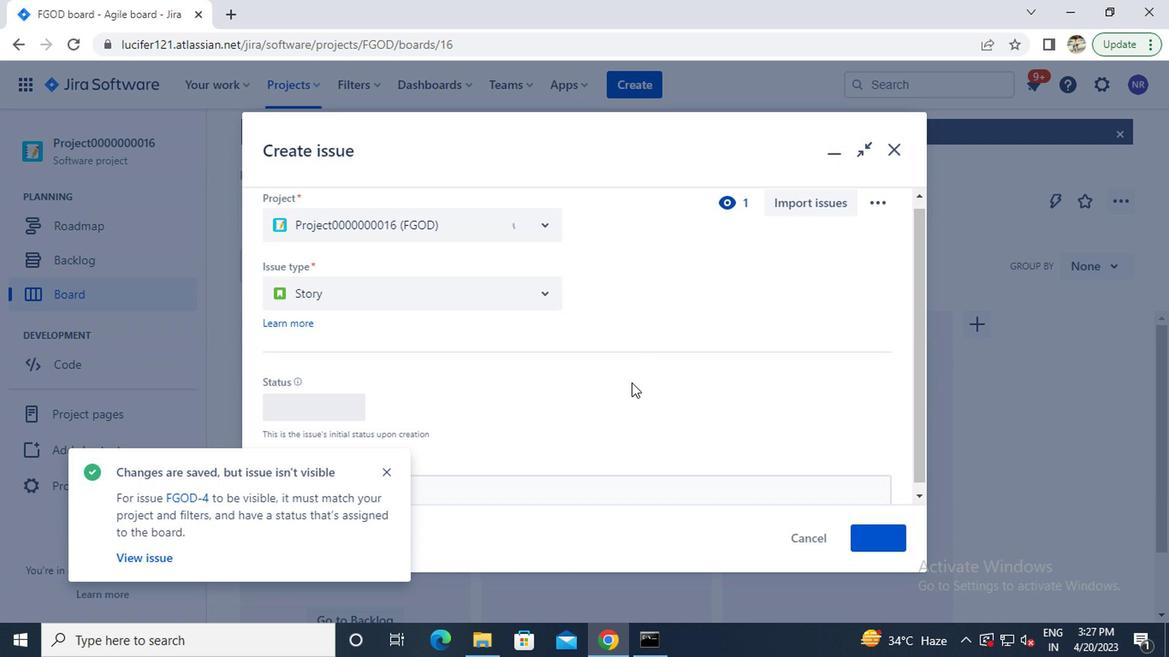 
Action: Mouse moved to (624, 381)
Screenshot: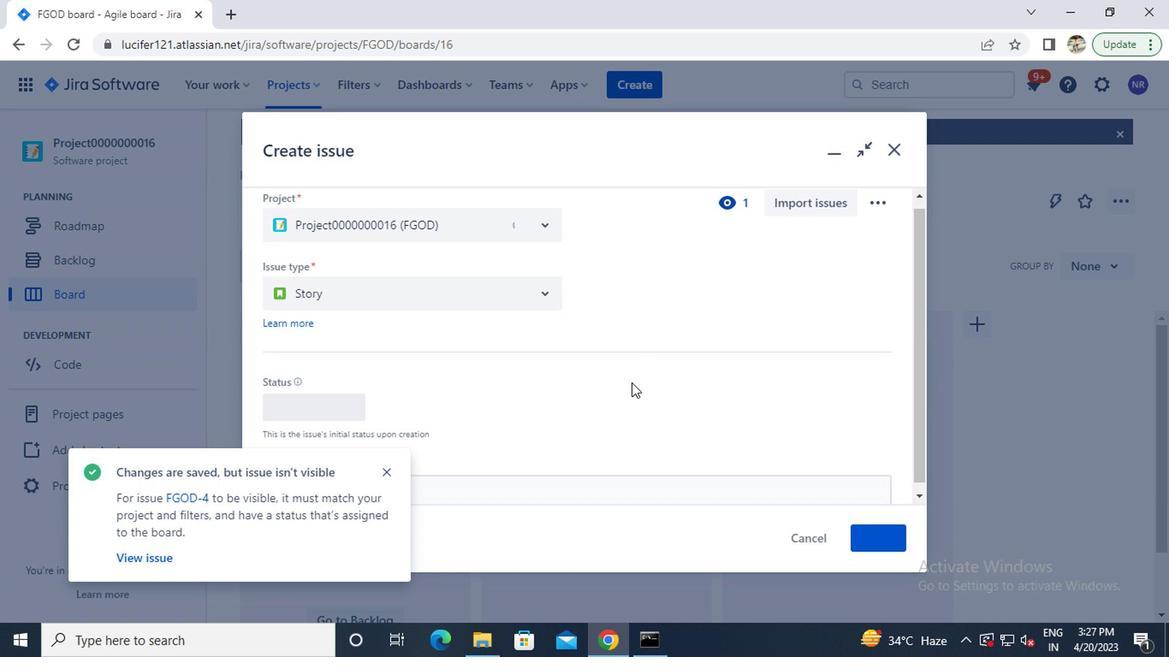 
Action: Mouse scrolled (624, 379) with delta (0, -1)
Screenshot: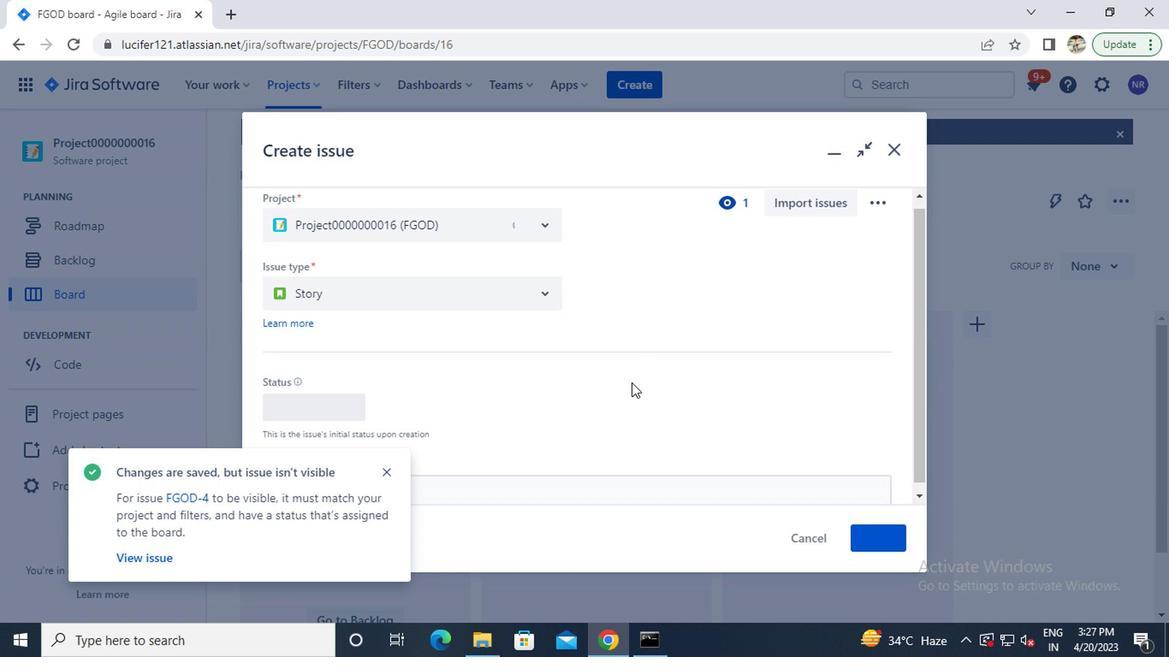 
Action: Mouse moved to (594, 316)
Screenshot: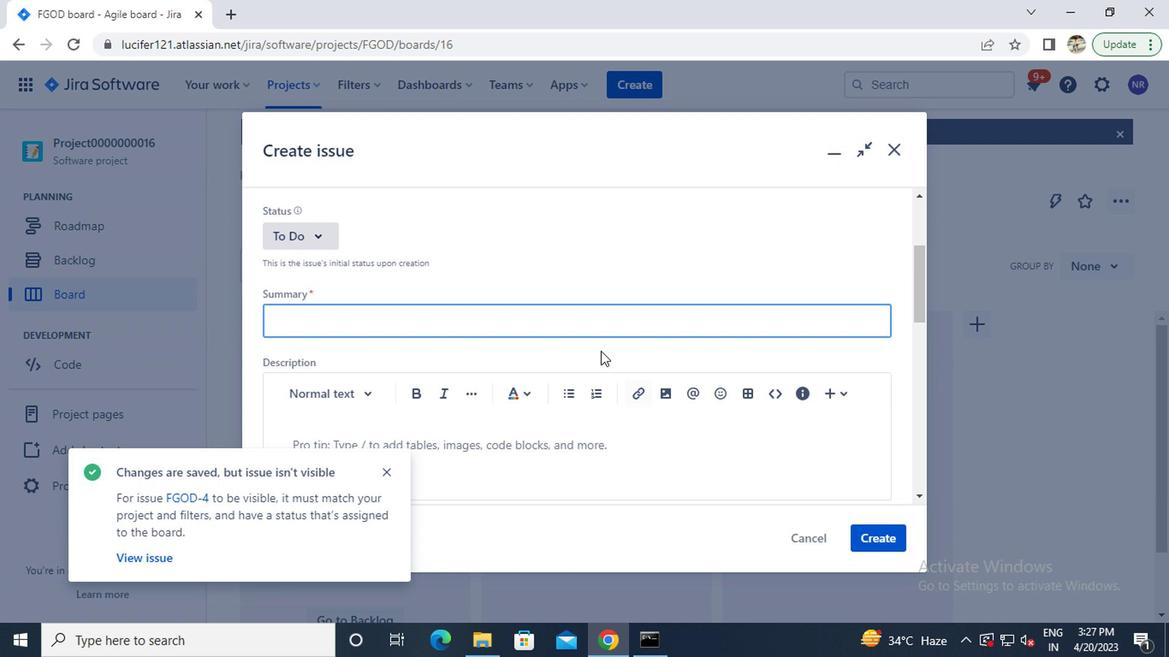 
Action: Mouse pressed left at (594, 316)
Screenshot: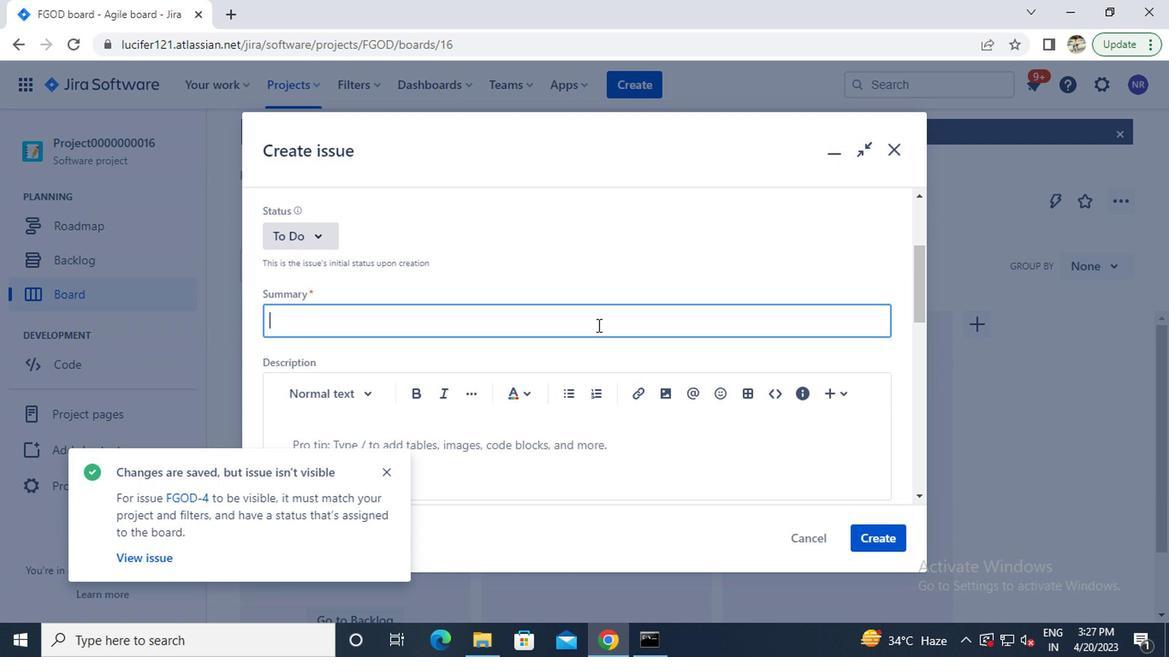 
Action: Key pressed <Key.caps_lock>p<Key.caps_lock>roject000000009<Key.backspace>80<Key.enter>
Screenshot: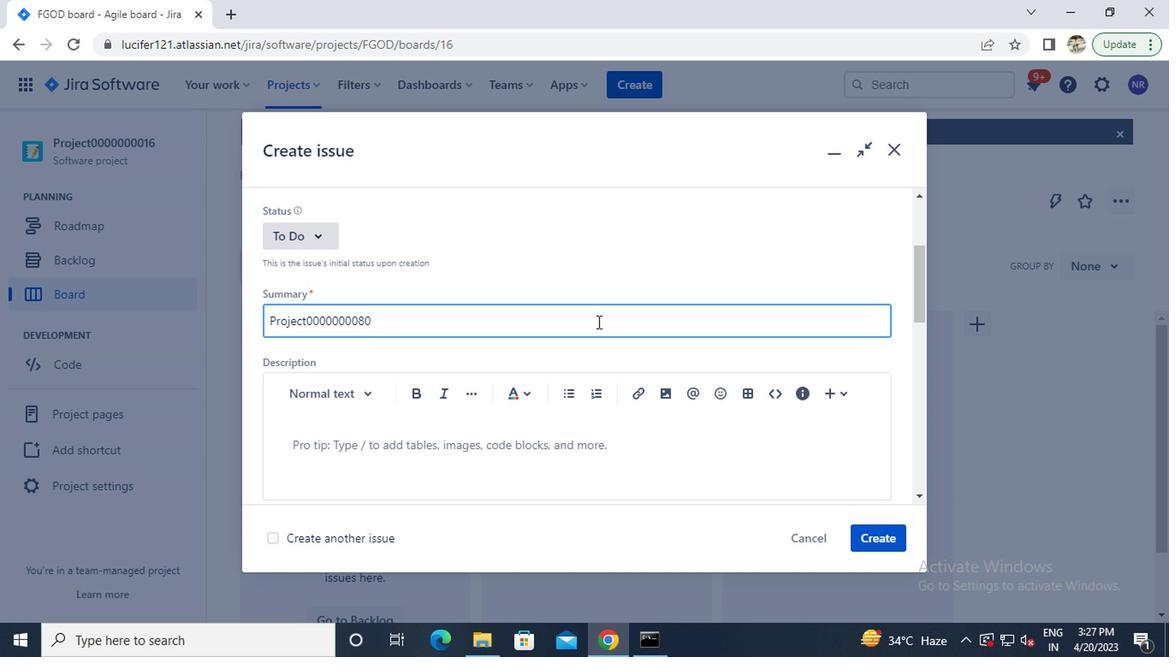 
